 Task: Look for space in San Pedro Sula, Honduras from 12th June, 2023 to 15th June, 2023 for 2 adults in price range Rs.10000 to Rs.15000. Place can be entire place with 1  bedroom having 1 bed and 1 bathroom. Property type can be house, flat, guest house, hotel. Booking option can be shelf check-in. Required host language is English.
Action: Mouse moved to (462, 83)
Screenshot: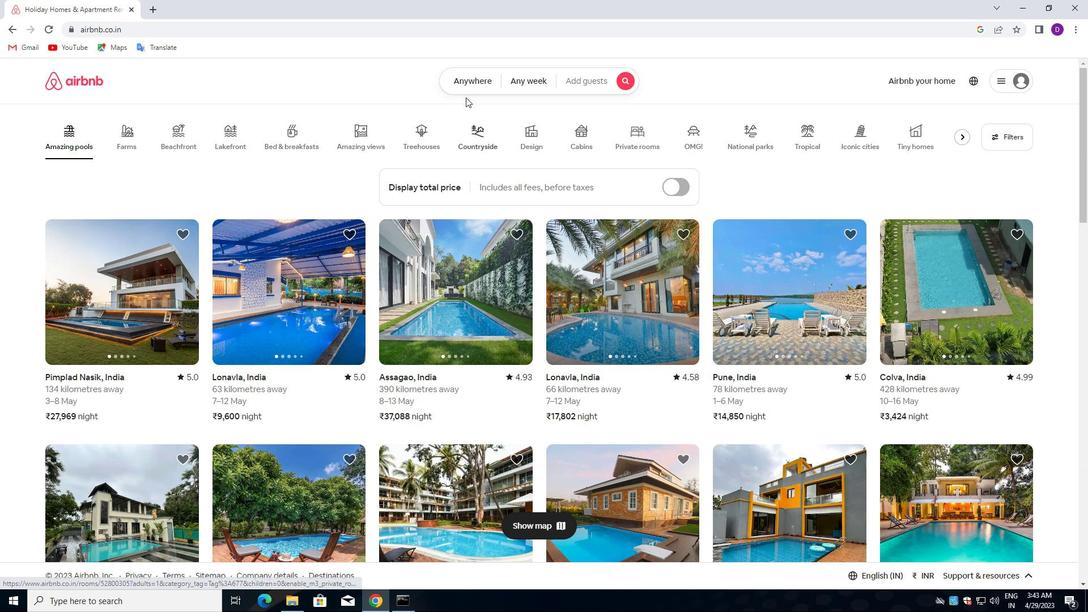 
Action: Mouse pressed left at (462, 83)
Screenshot: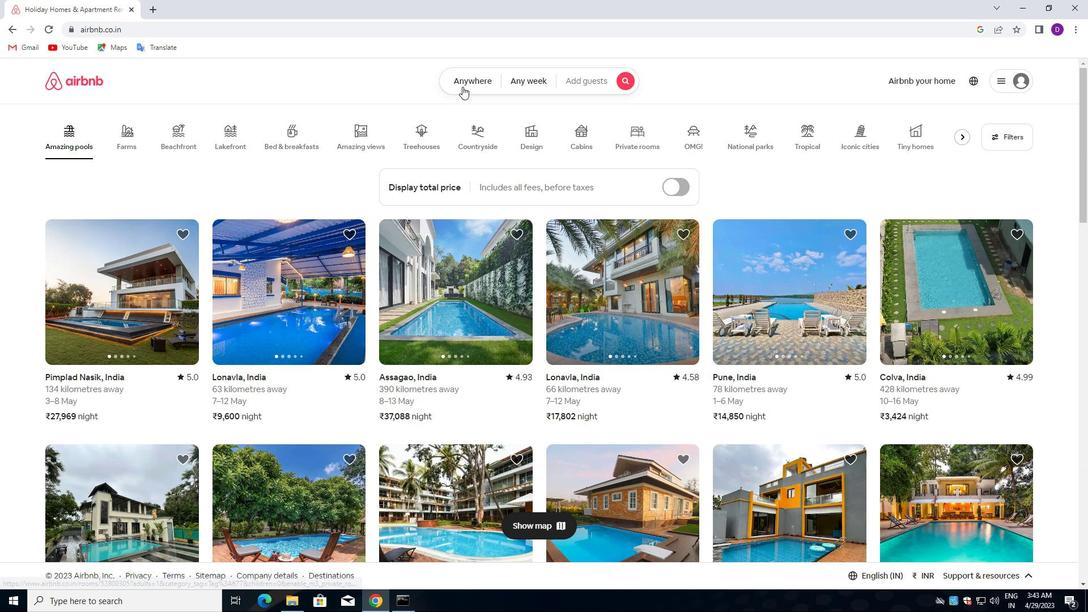 
Action: Mouse moved to (363, 129)
Screenshot: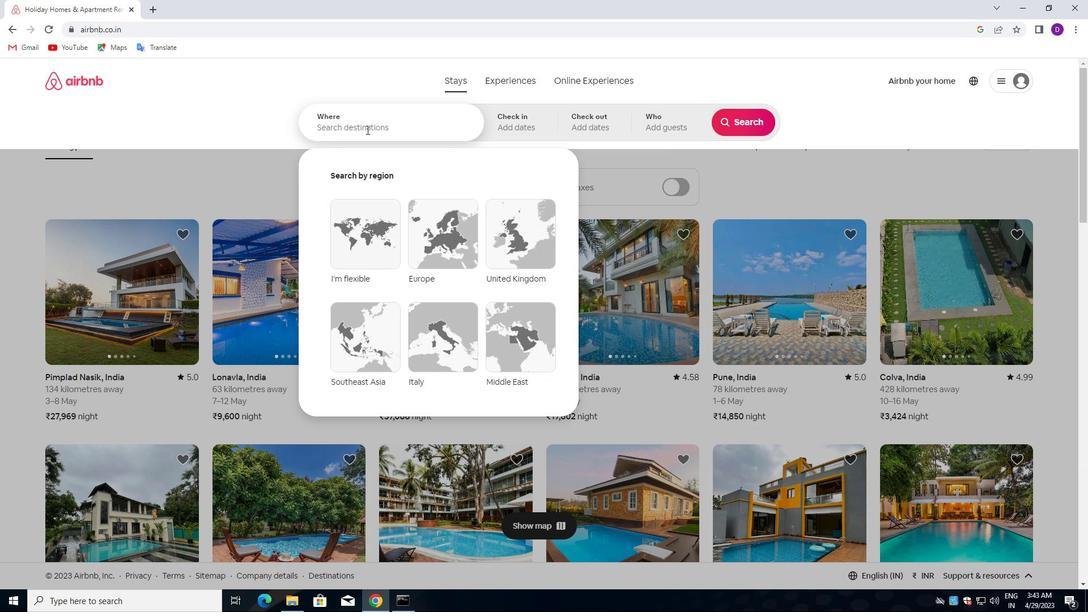 
Action: Mouse pressed left at (363, 129)
Screenshot: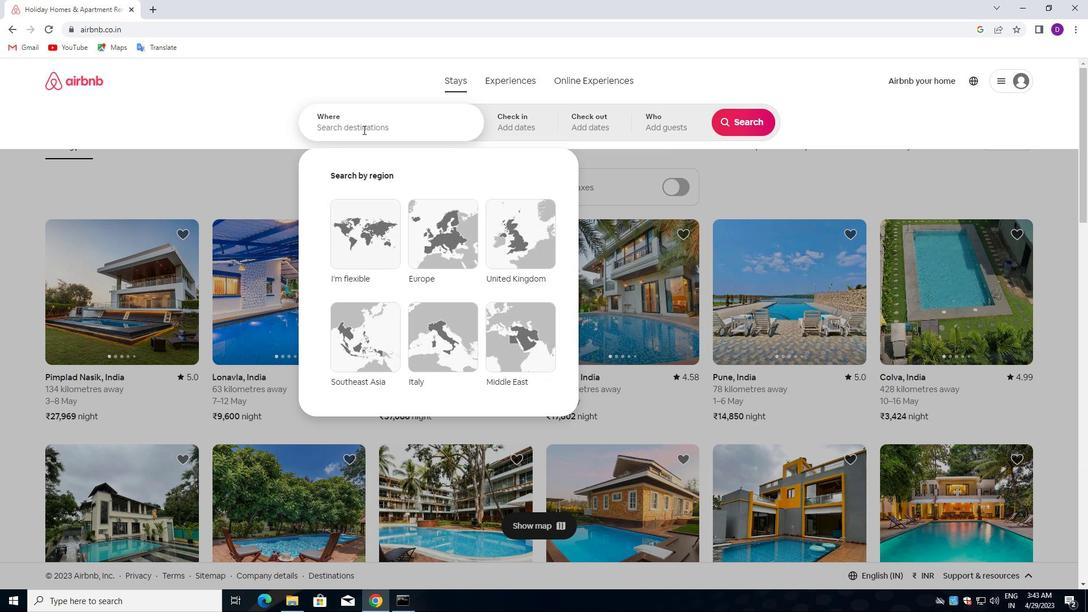 
Action: Key pressed <Key.shift>SAN<Key.space><Key.shift>PEDRO<Key.space><Key.shift>SULA,<Key.shift>H<Key.backspace><Key.space><Key.shift>HONDURAS<Key.enter>
Screenshot: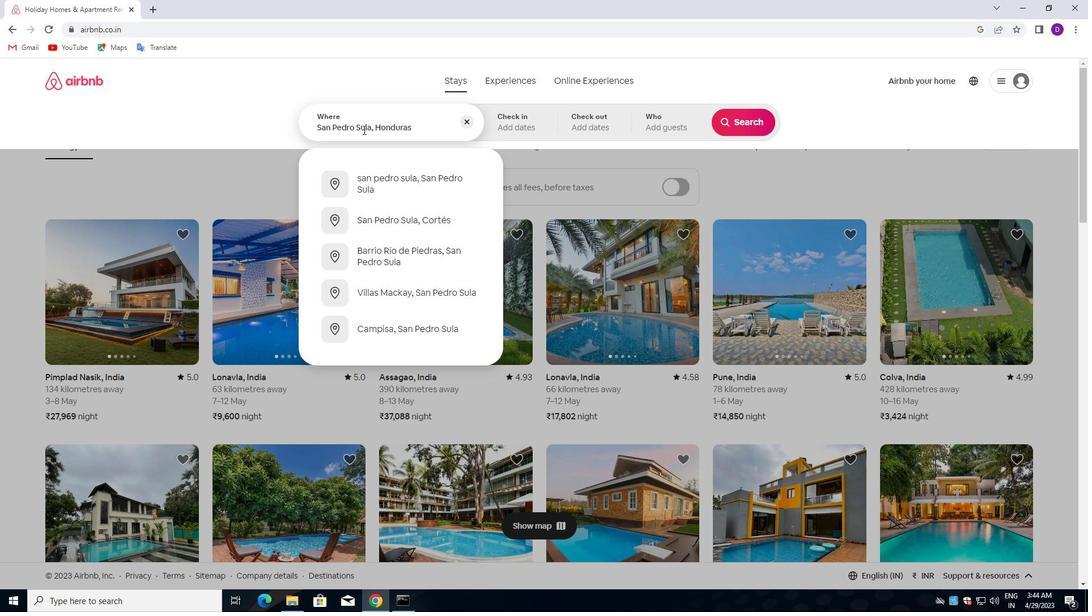 
Action: Mouse moved to (742, 215)
Screenshot: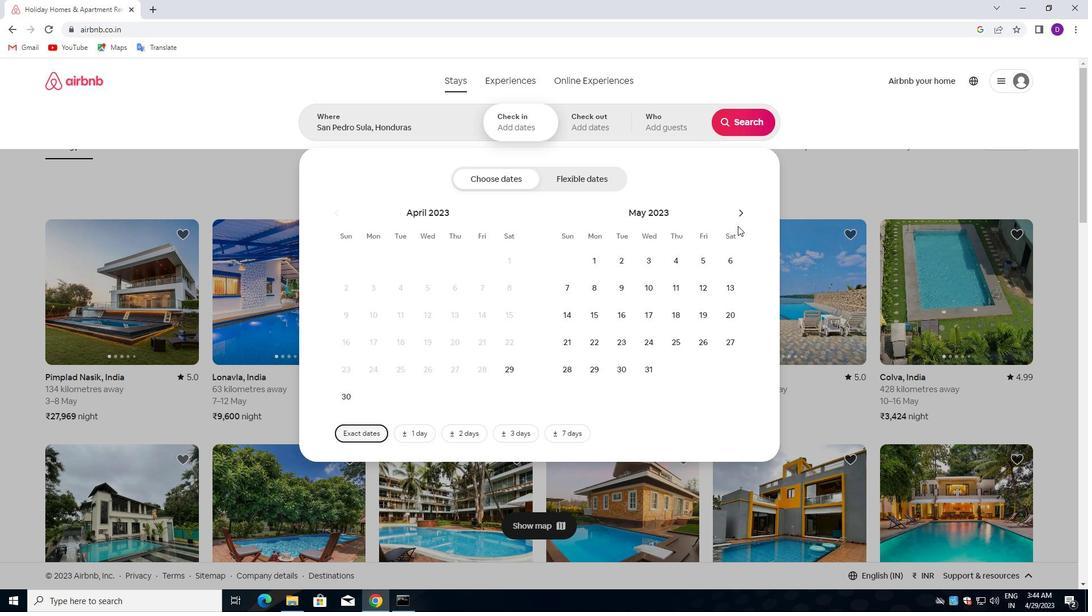 
Action: Mouse pressed left at (742, 215)
Screenshot: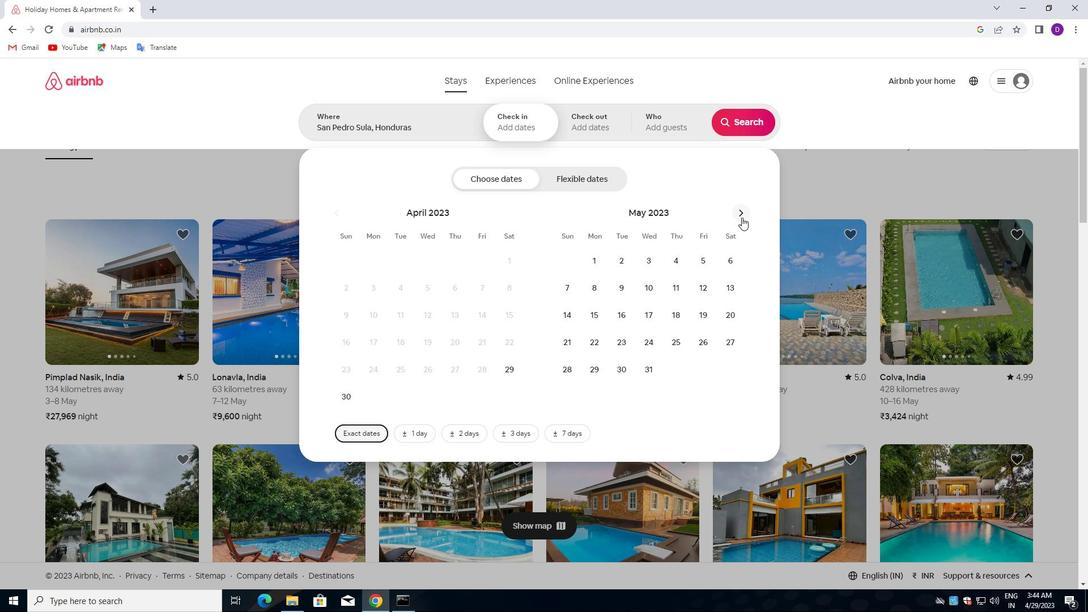 
Action: Mouse moved to (594, 318)
Screenshot: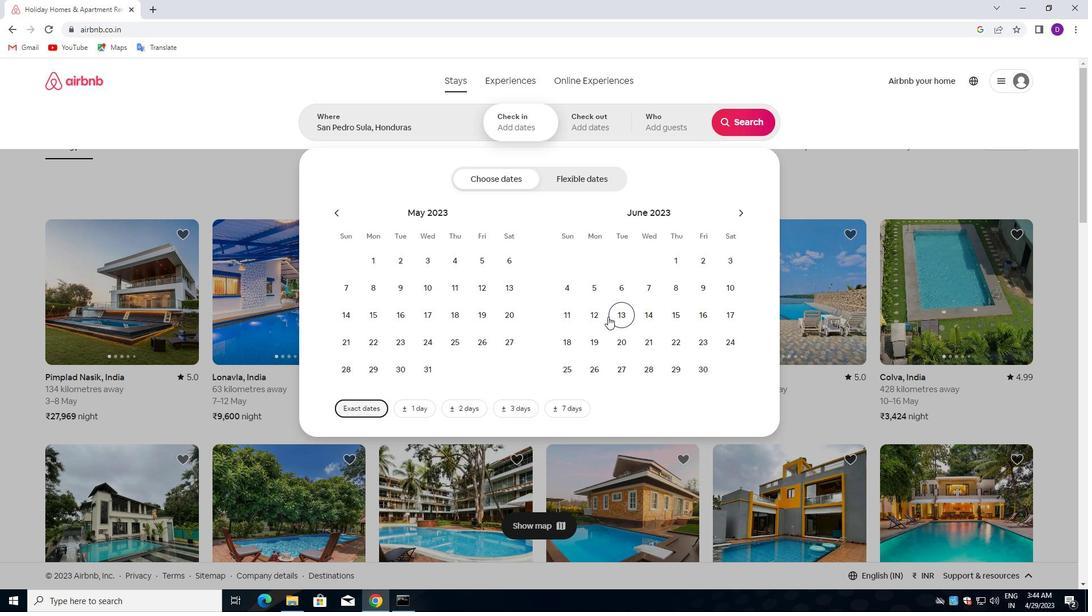 
Action: Mouse pressed left at (594, 318)
Screenshot: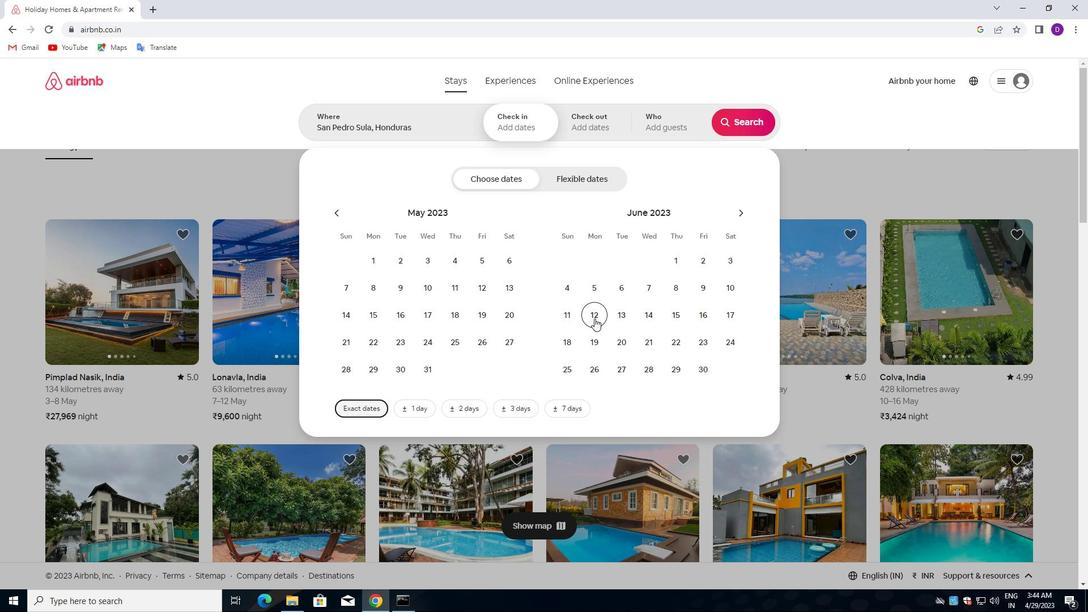 
Action: Mouse moved to (672, 321)
Screenshot: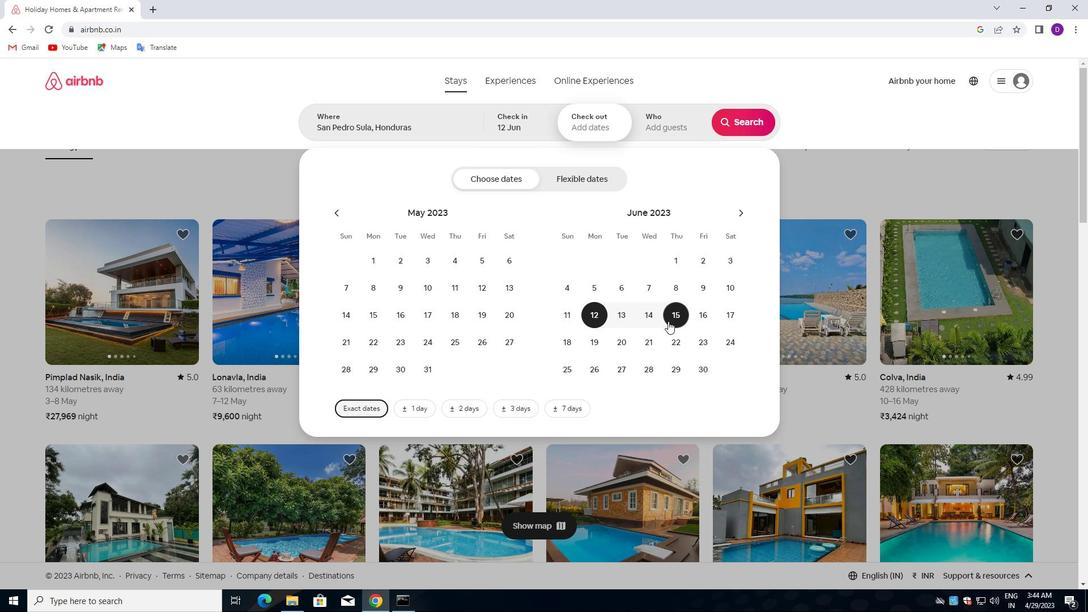 
Action: Mouse pressed left at (672, 321)
Screenshot: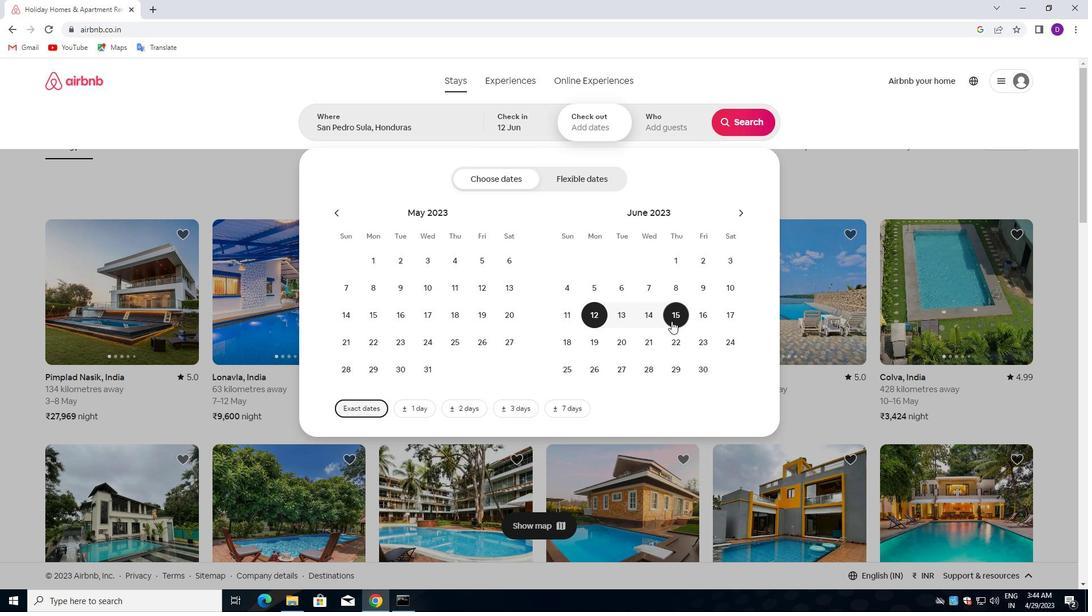 
Action: Mouse moved to (664, 121)
Screenshot: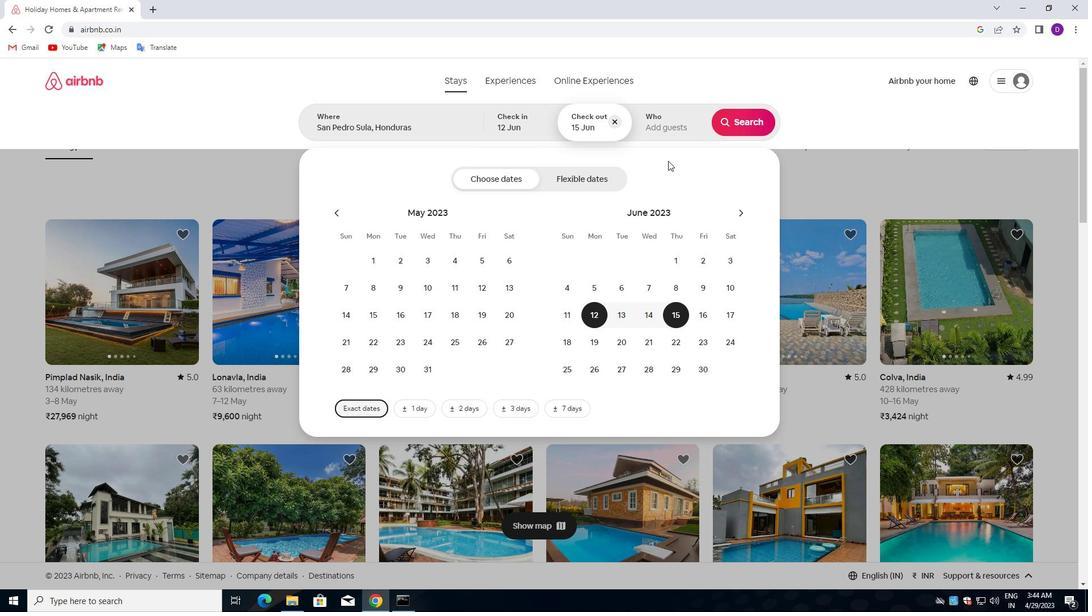 
Action: Mouse pressed left at (664, 121)
Screenshot: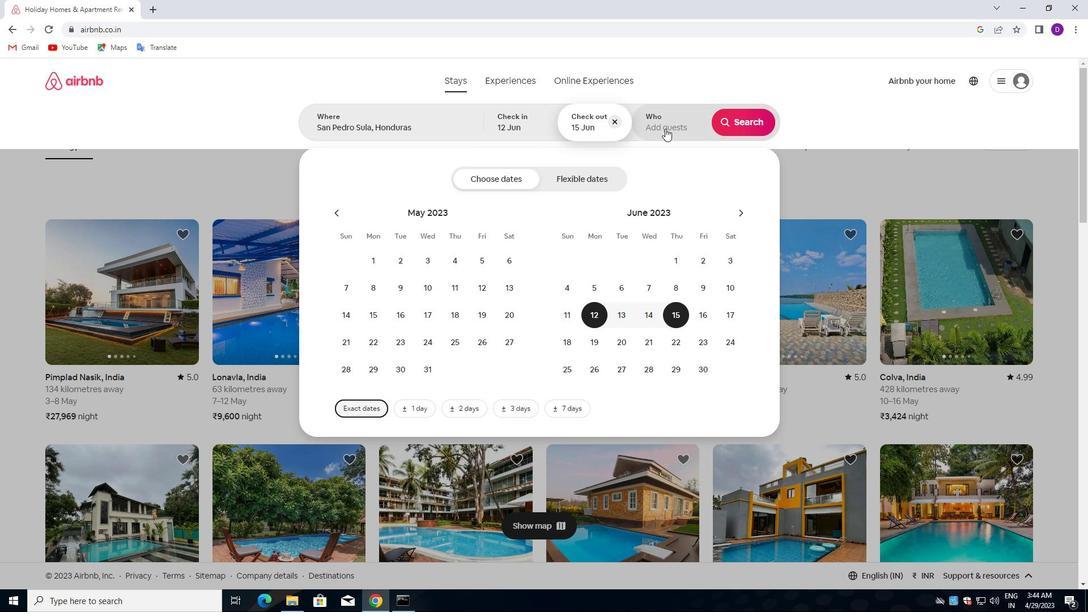 
Action: Mouse moved to (743, 184)
Screenshot: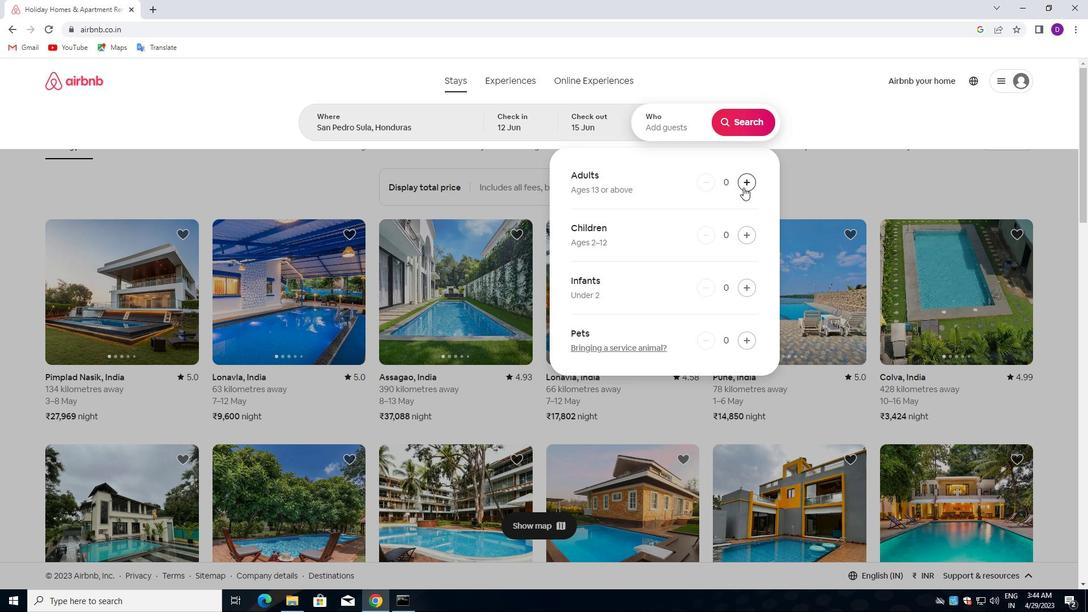 
Action: Mouse pressed left at (743, 184)
Screenshot: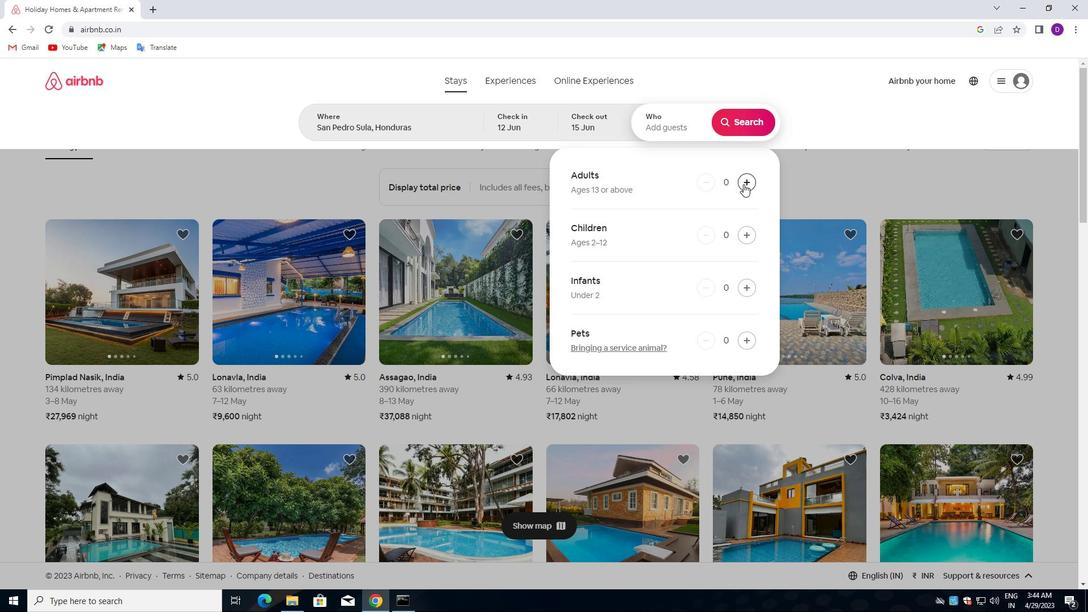 
Action: Mouse pressed left at (743, 184)
Screenshot: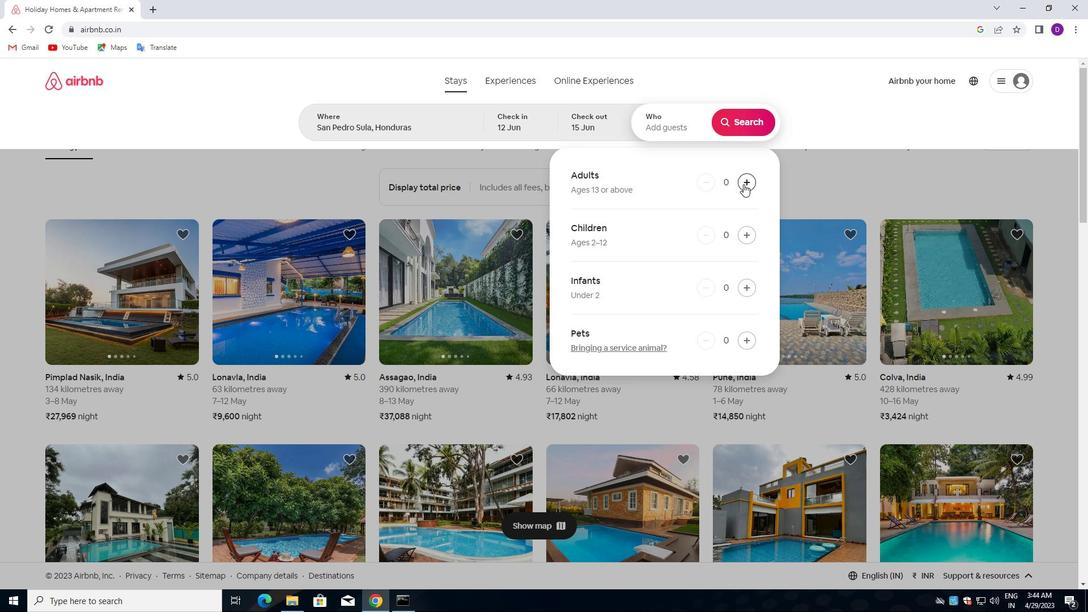 
Action: Mouse moved to (743, 123)
Screenshot: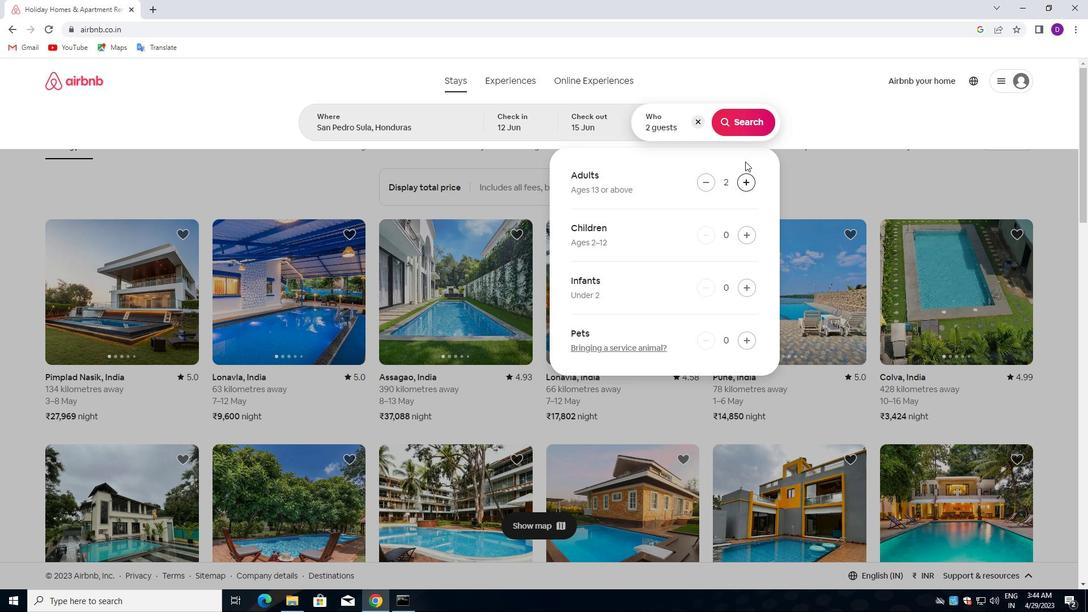 
Action: Mouse pressed left at (743, 123)
Screenshot: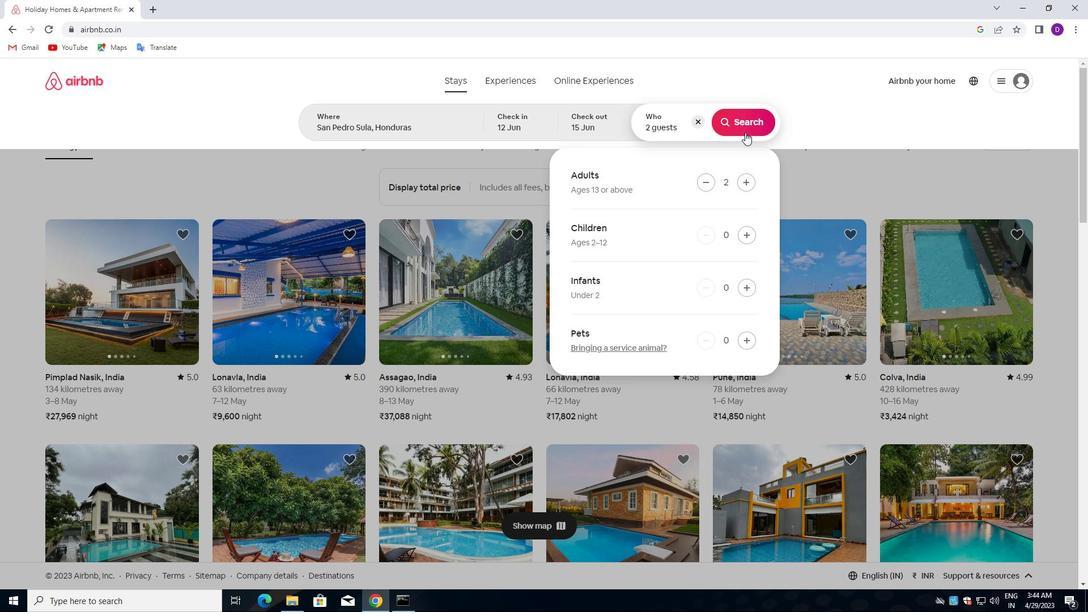 
Action: Mouse moved to (1029, 125)
Screenshot: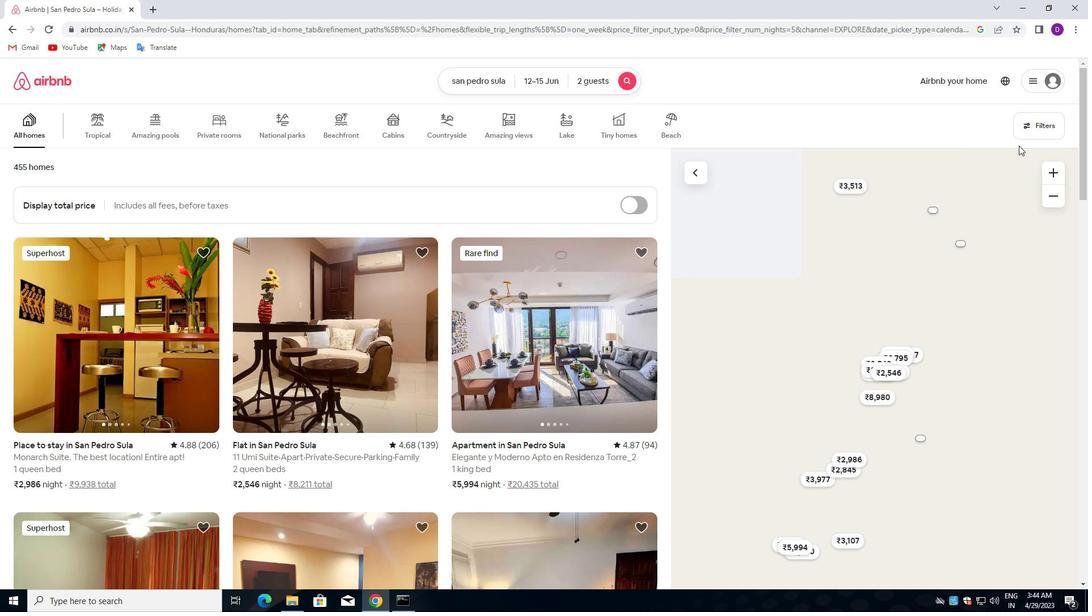 
Action: Mouse pressed left at (1029, 125)
Screenshot: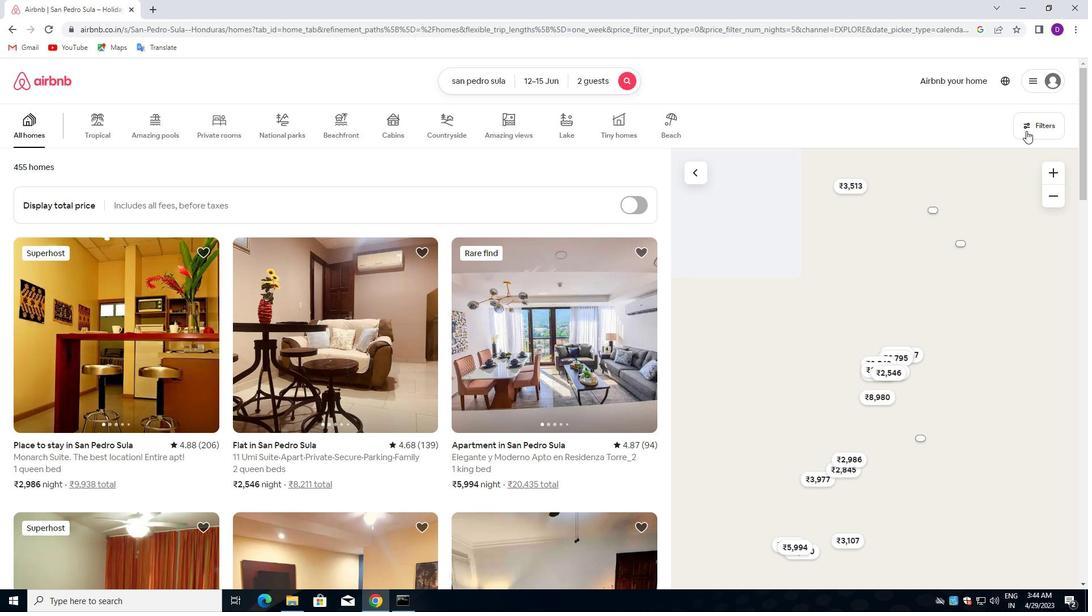 
Action: Mouse moved to (399, 268)
Screenshot: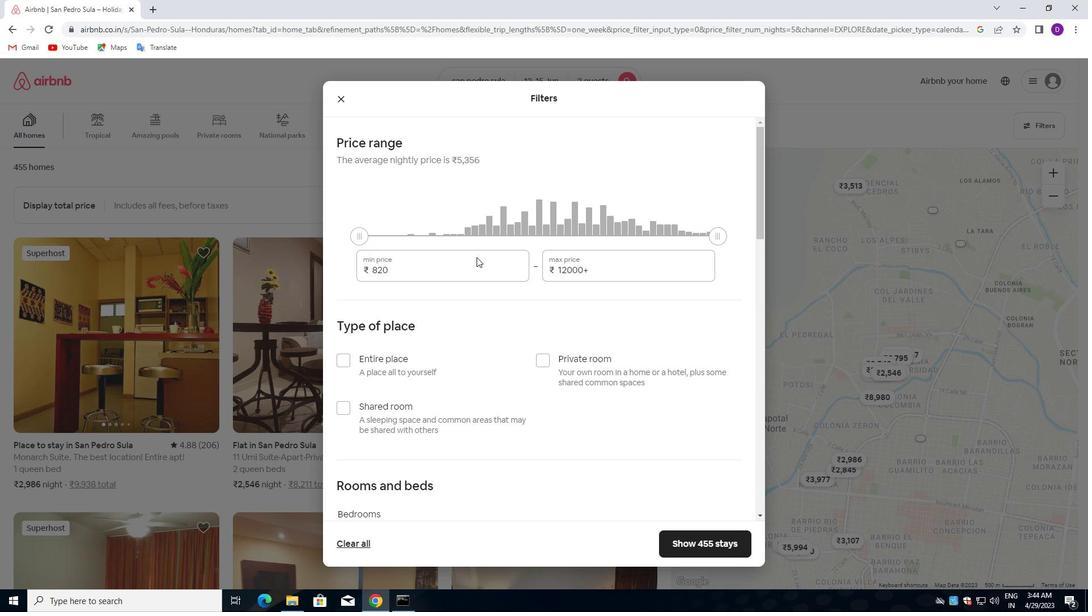 
Action: Mouse pressed left at (399, 268)
Screenshot: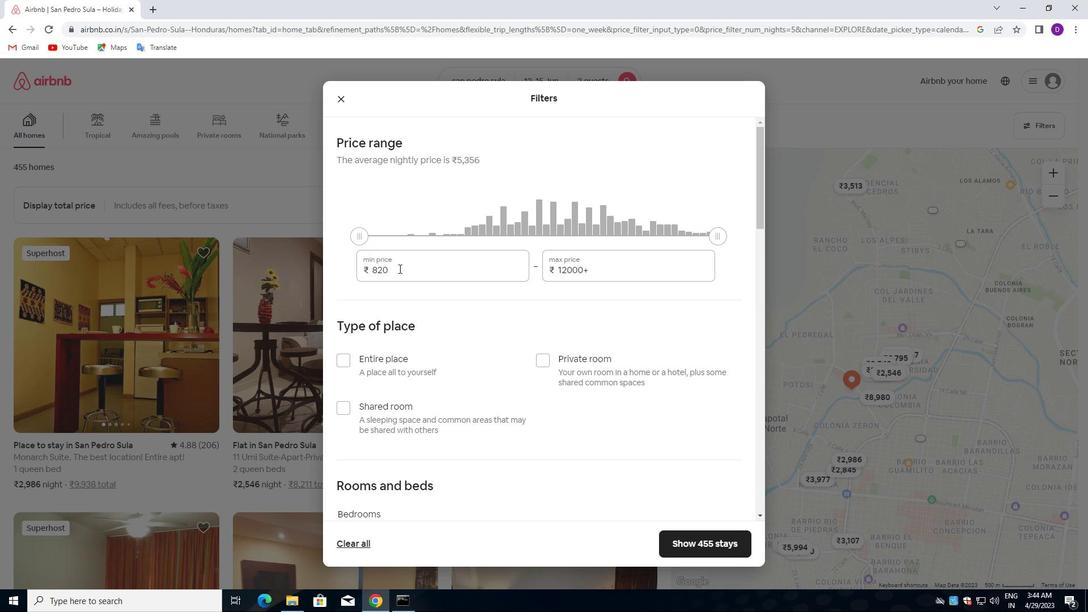 
Action: Mouse pressed left at (399, 268)
Screenshot: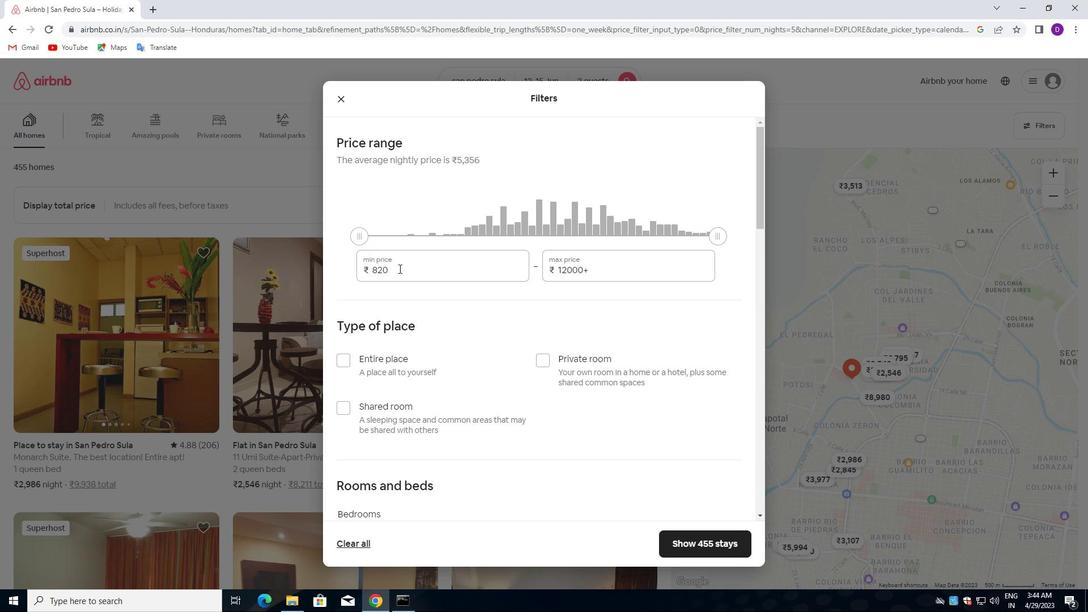 
Action: Key pressed 10000<Key.tab>15000
Screenshot: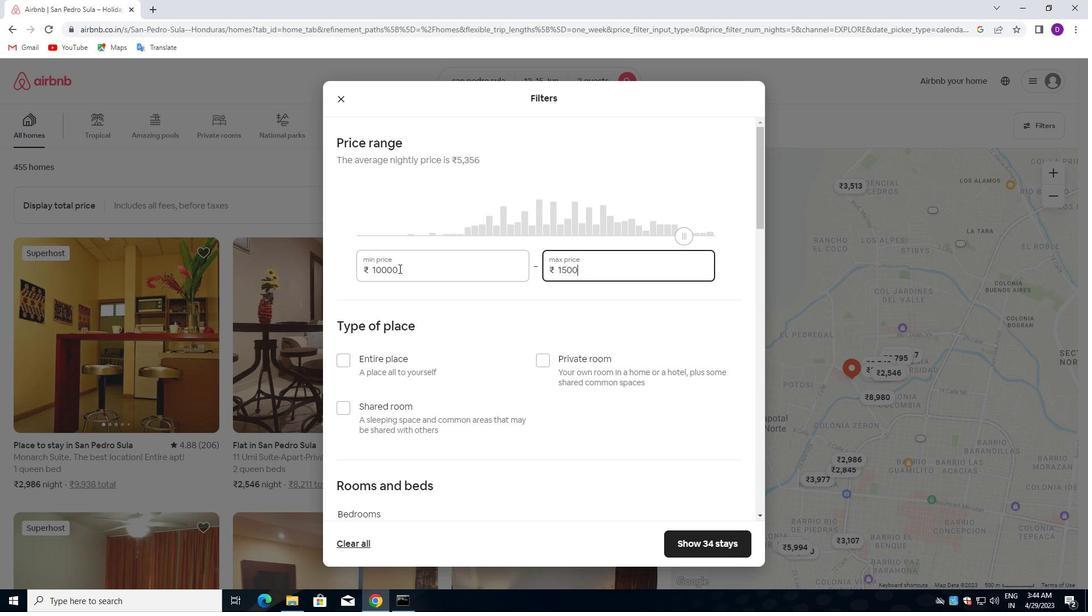 
Action: Mouse moved to (402, 272)
Screenshot: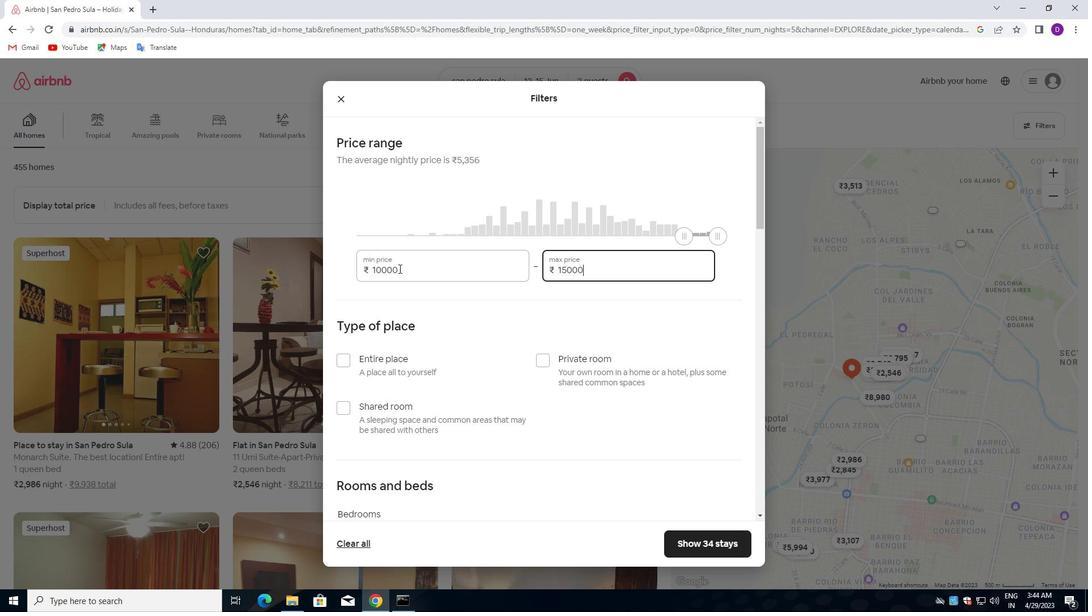 
Action: Mouse scrolled (402, 272) with delta (0, 0)
Screenshot: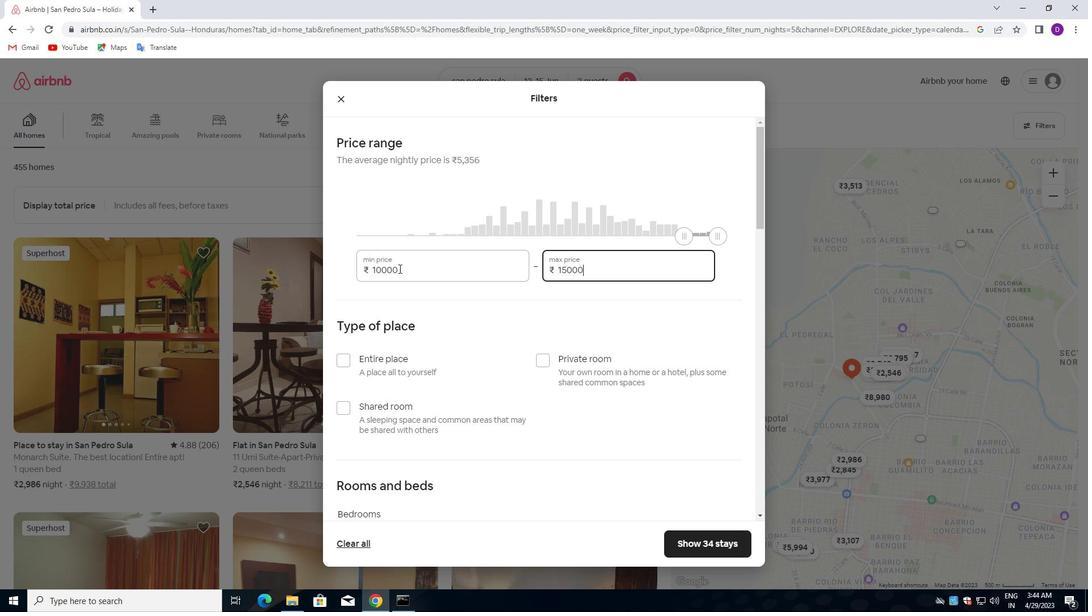 
Action: Mouse moved to (402, 276)
Screenshot: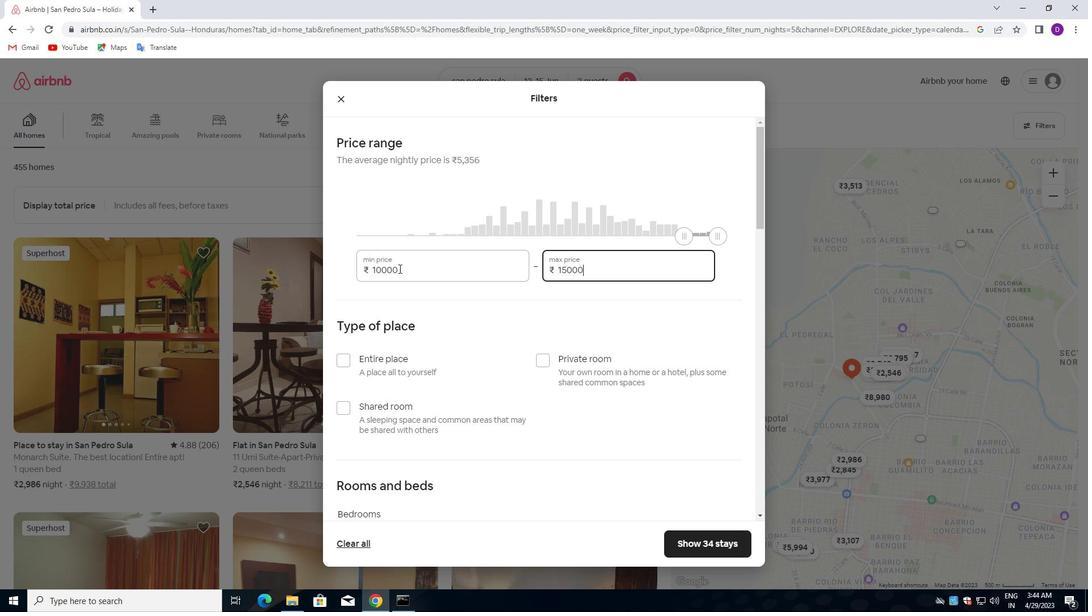 
Action: Mouse scrolled (402, 275) with delta (0, 0)
Screenshot: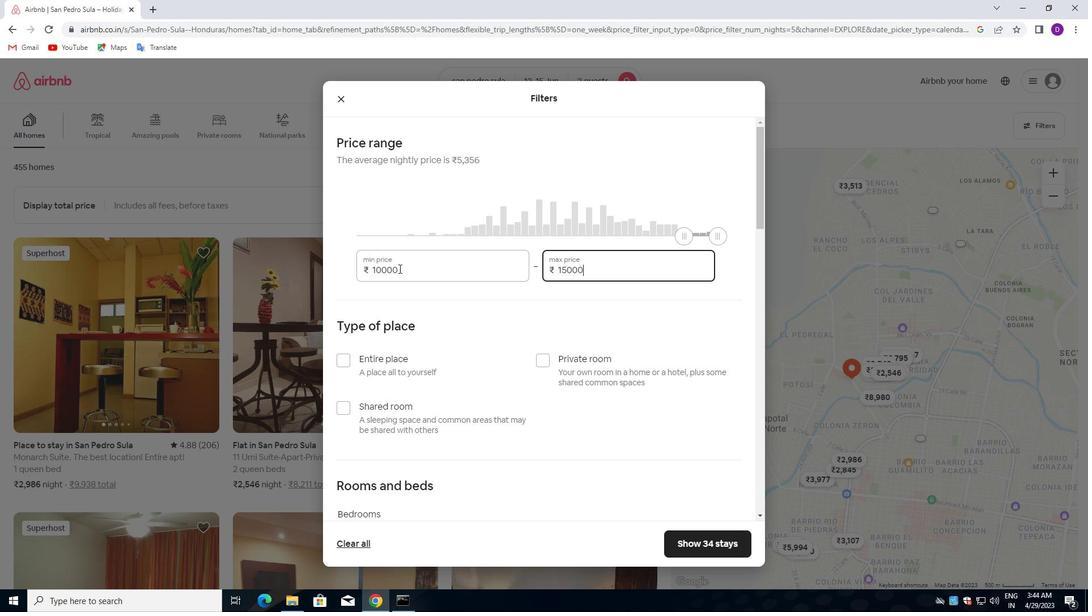 
Action: Mouse moved to (346, 247)
Screenshot: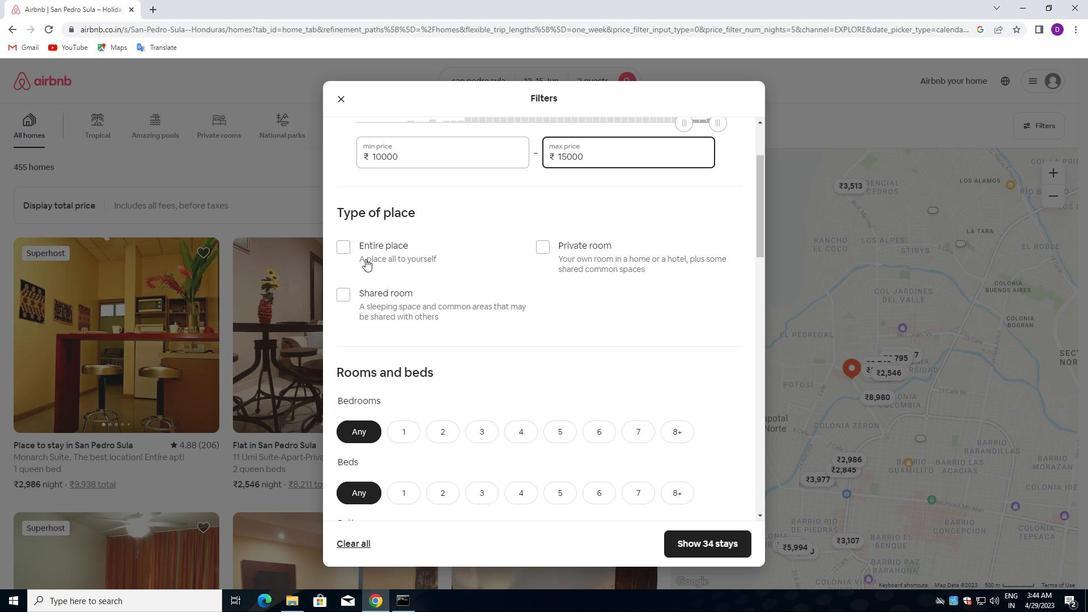 
Action: Mouse pressed left at (346, 247)
Screenshot: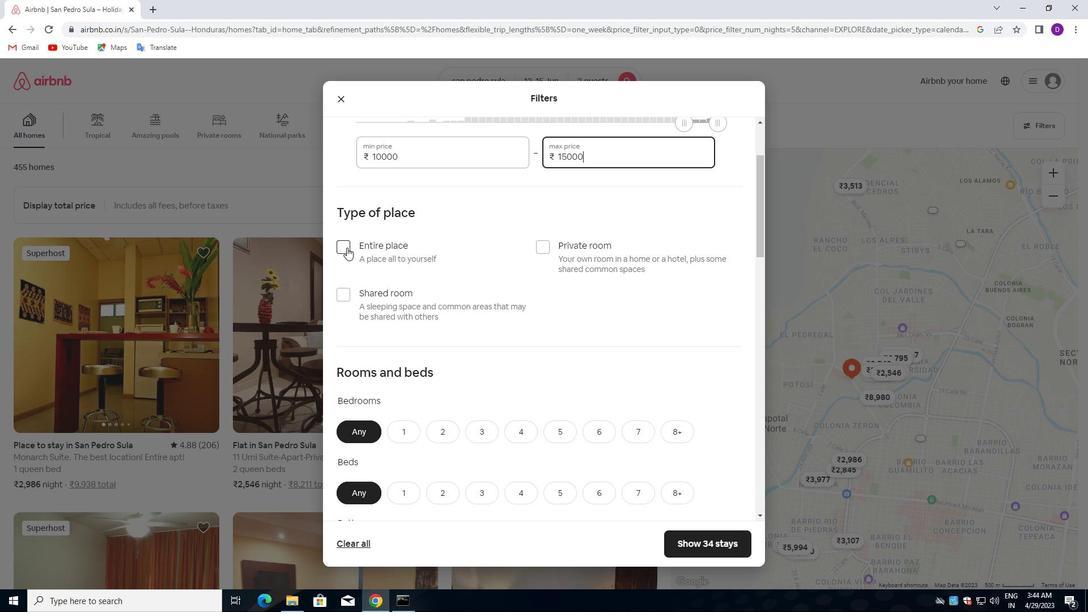 
Action: Mouse moved to (434, 305)
Screenshot: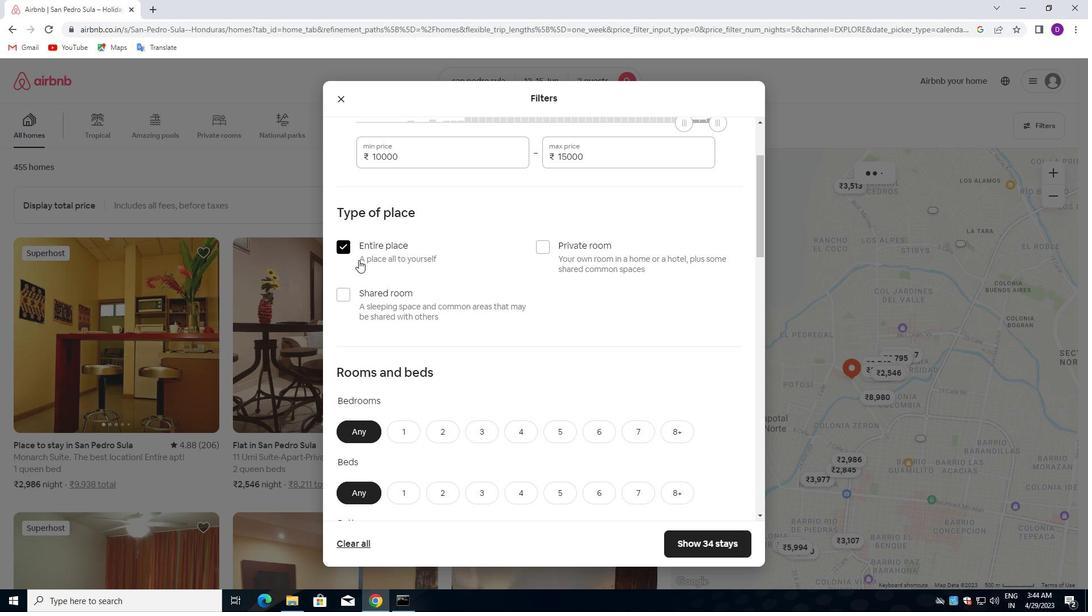 
Action: Mouse scrolled (434, 304) with delta (0, 0)
Screenshot: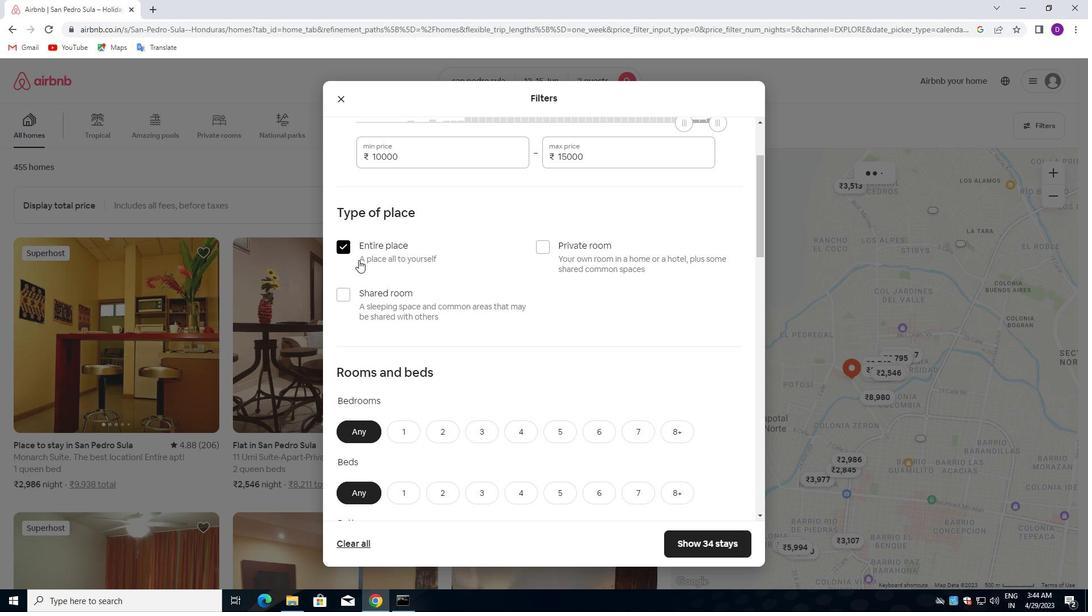 
Action: Mouse moved to (434, 306)
Screenshot: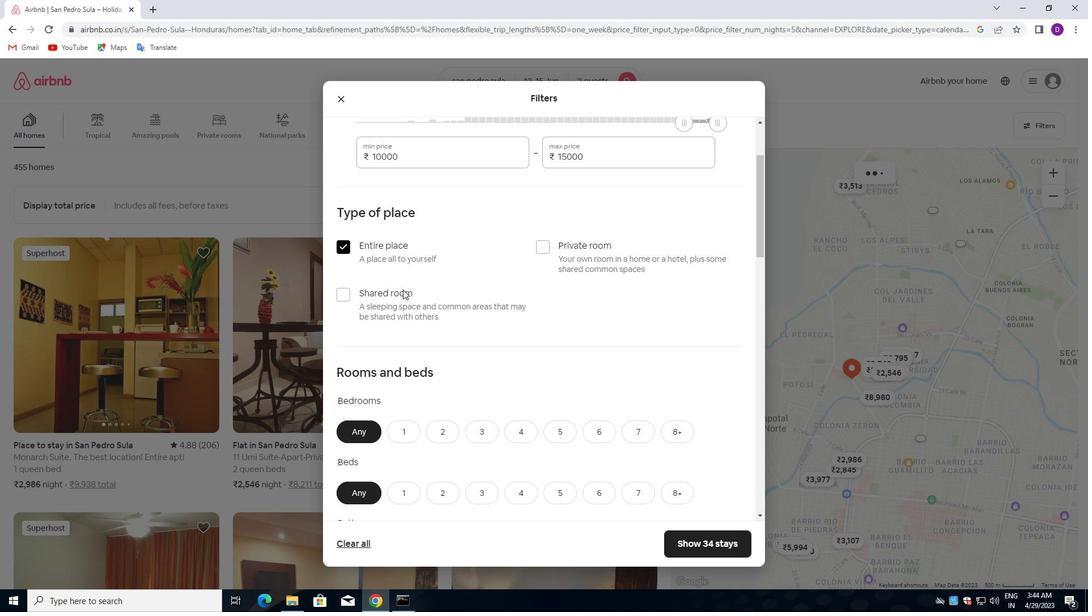 
Action: Mouse scrolled (434, 306) with delta (0, 0)
Screenshot: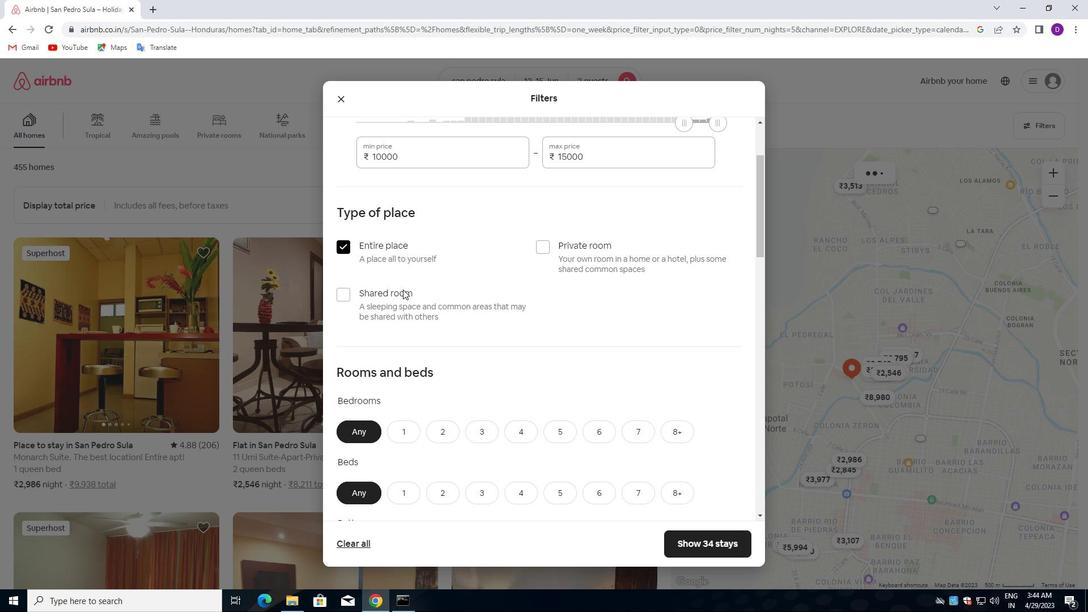 
Action: Mouse moved to (434, 308)
Screenshot: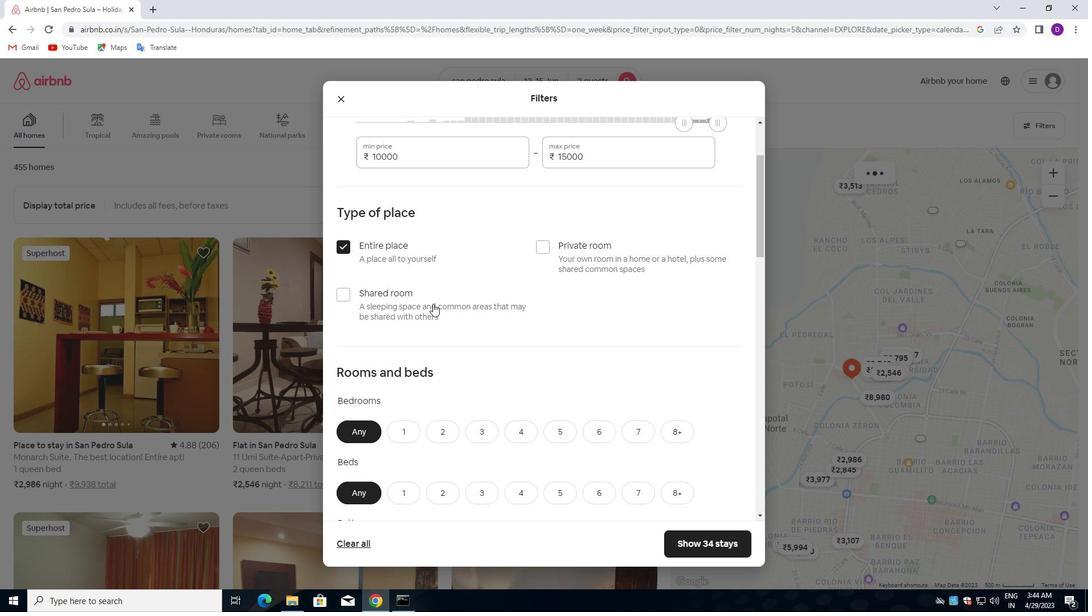 
Action: Mouse scrolled (434, 308) with delta (0, 0)
Screenshot: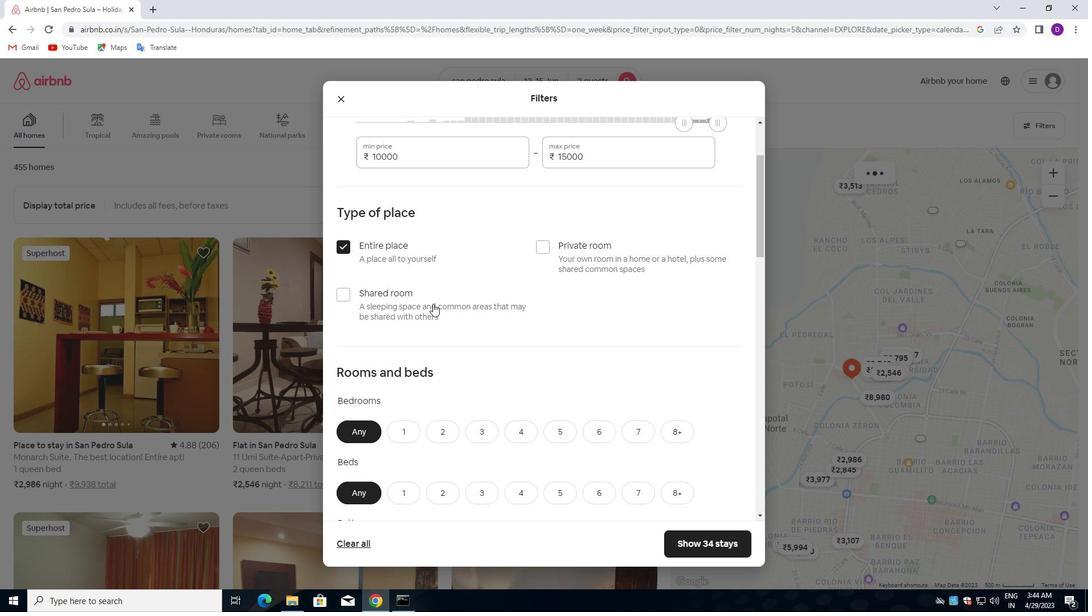 
Action: Mouse moved to (434, 309)
Screenshot: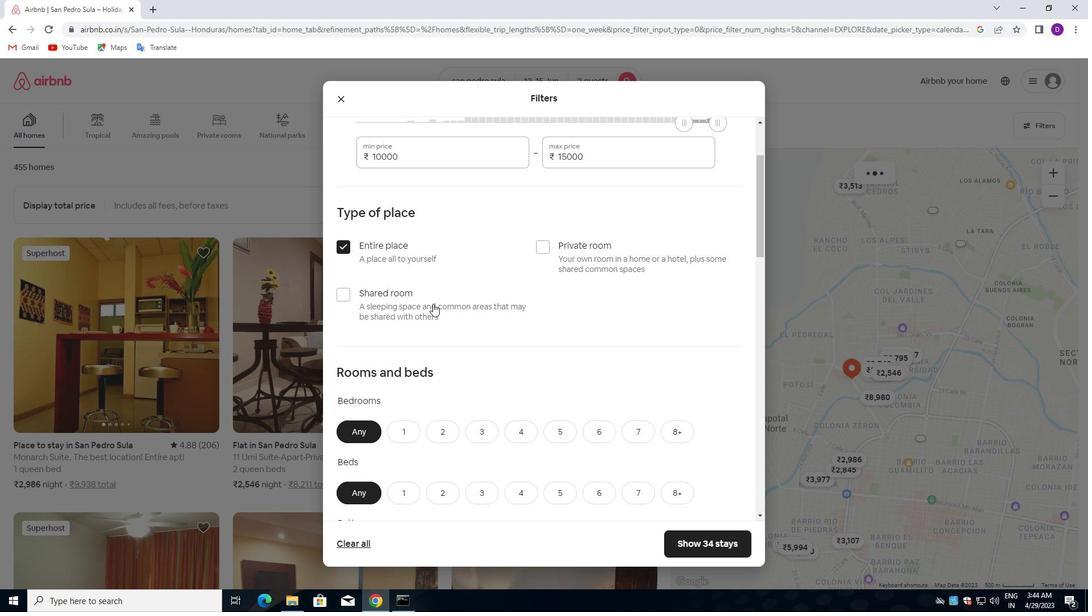 
Action: Mouse scrolled (434, 308) with delta (0, 0)
Screenshot: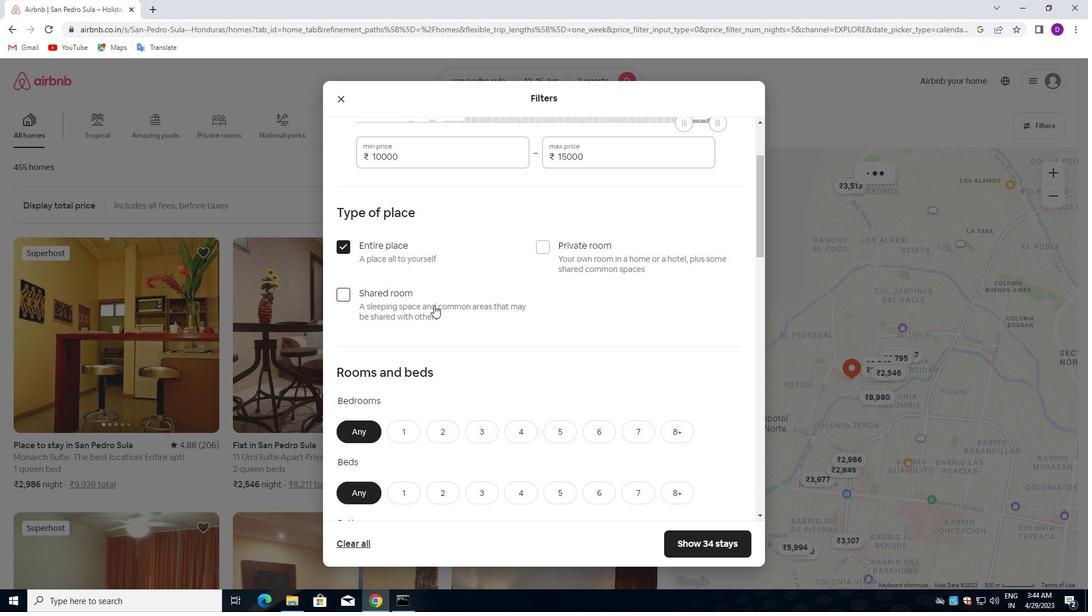 
Action: Mouse moved to (396, 212)
Screenshot: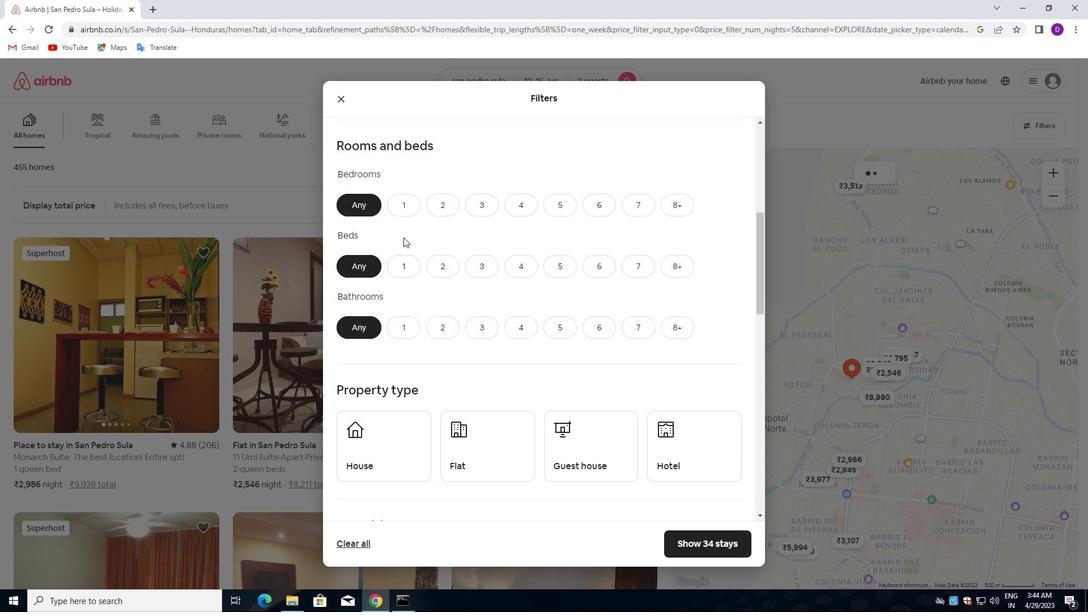 
Action: Mouse pressed left at (396, 212)
Screenshot: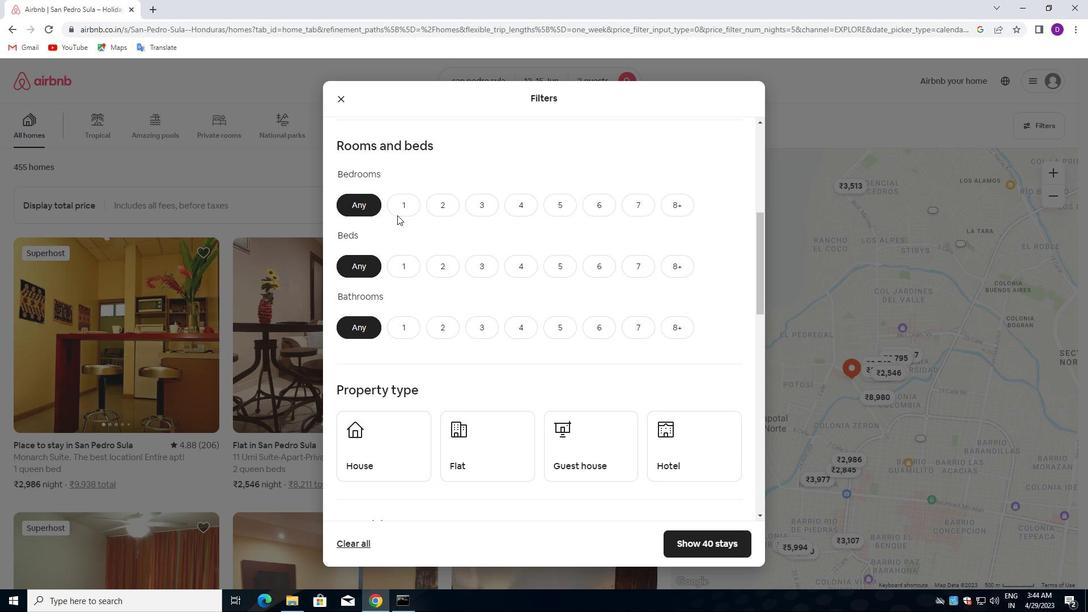 
Action: Mouse moved to (403, 265)
Screenshot: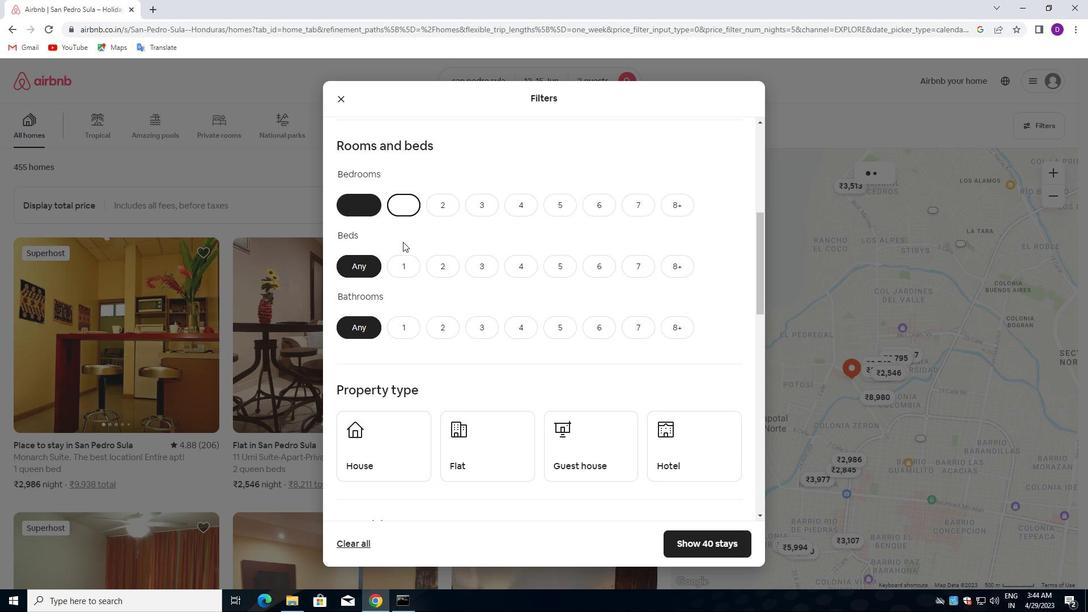 
Action: Mouse pressed left at (403, 265)
Screenshot: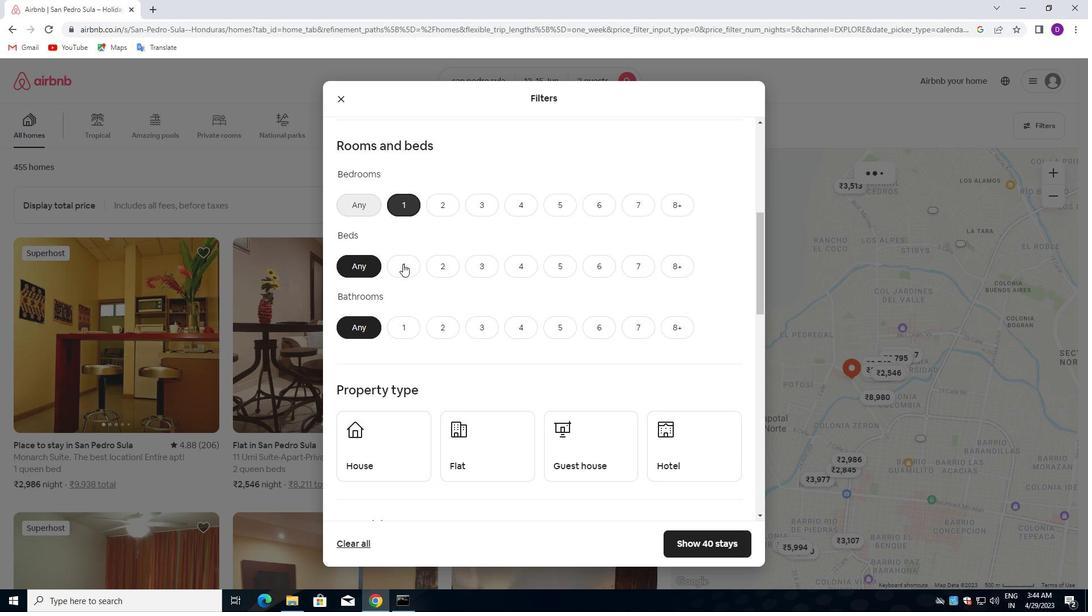 
Action: Mouse moved to (407, 331)
Screenshot: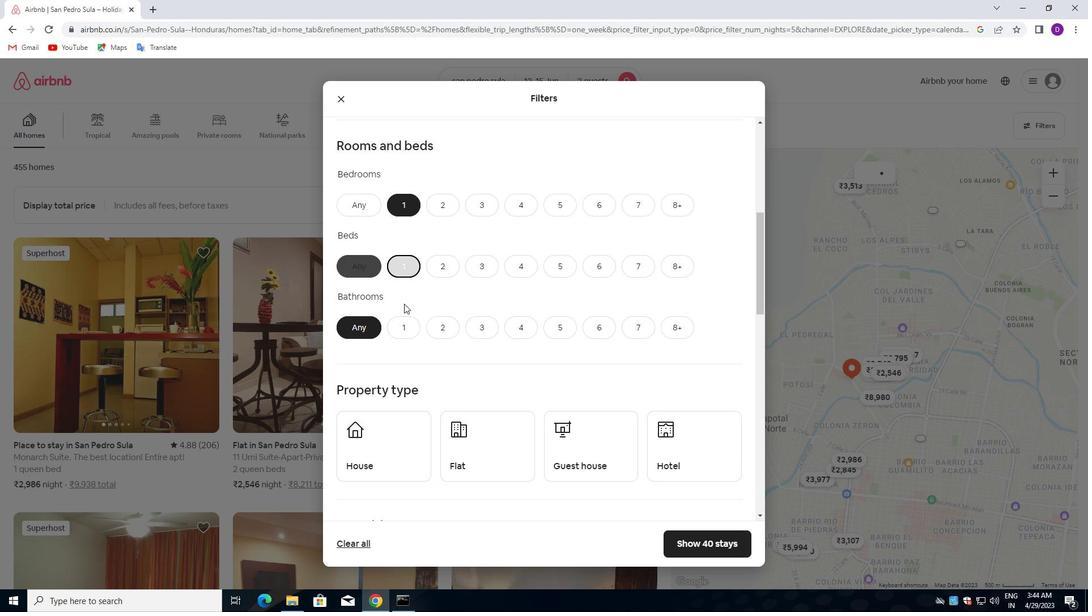 
Action: Mouse pressed left at (407, 331)
Screenshot: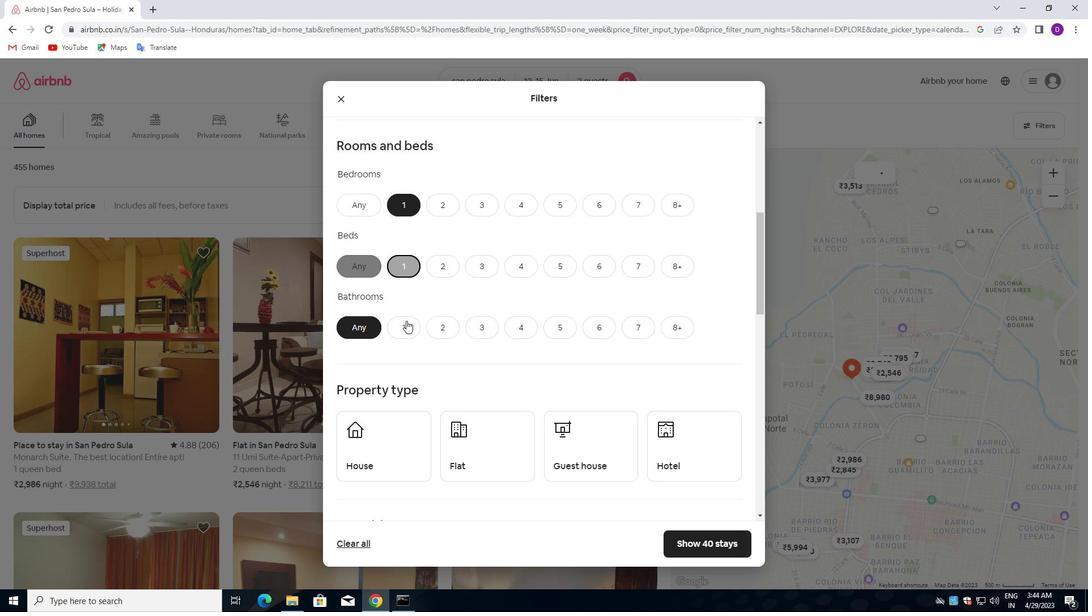 
Action: Mouse moved to (501, 326)
Screenshot: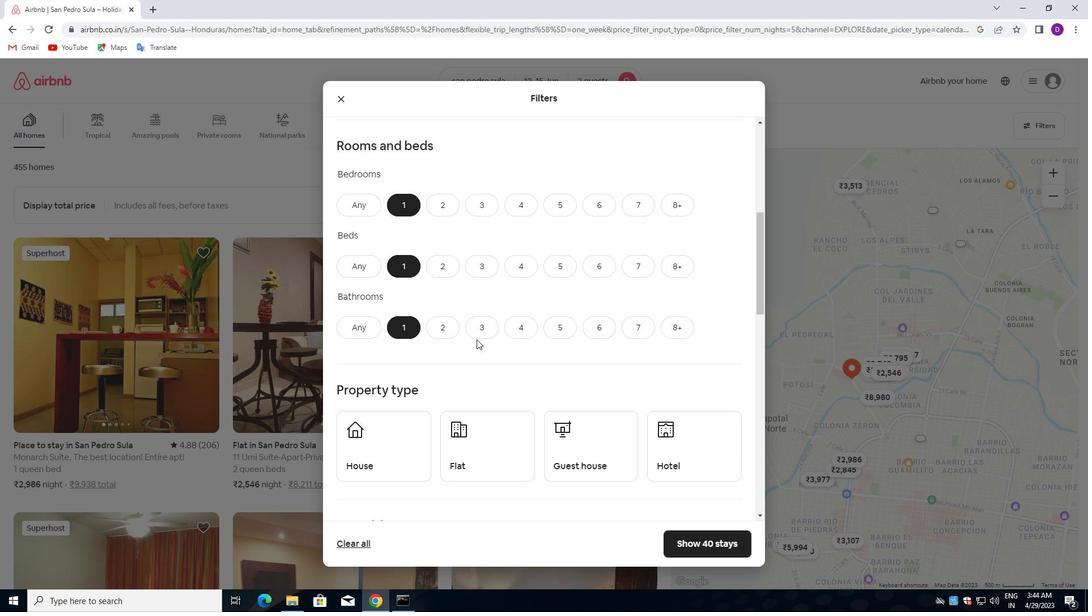 
Action: Mouse scrolled (501, 325) with delta (0, 0)
Screenshot: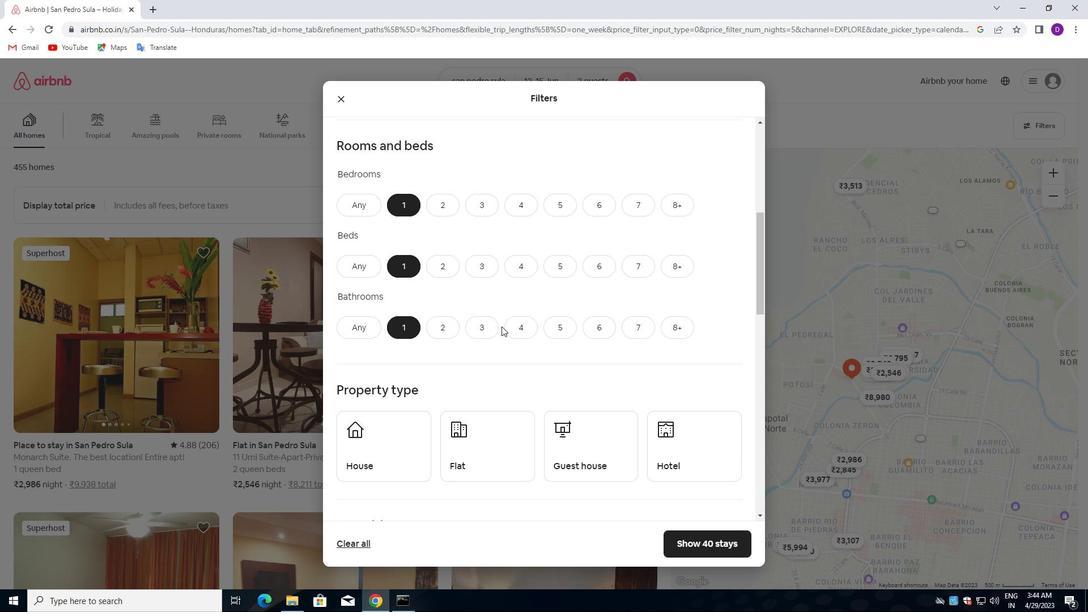 
Action: Mouse scrolled (501, 325) with delta (0, 0)
Screenshot: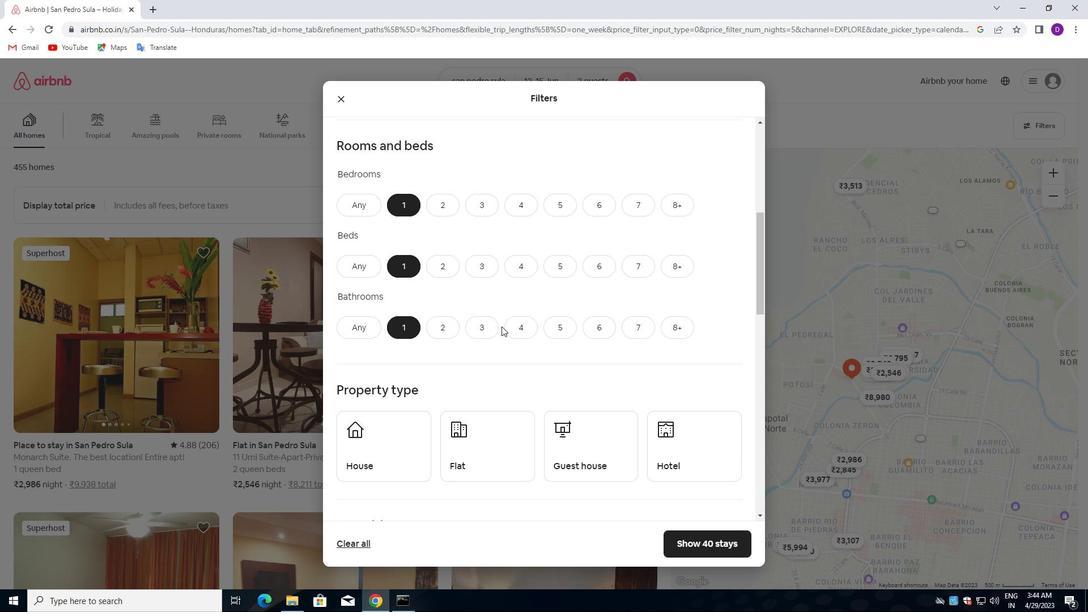 
Action: Mouse scrolled (501, 325) with delta (0, 0)
Screenshot: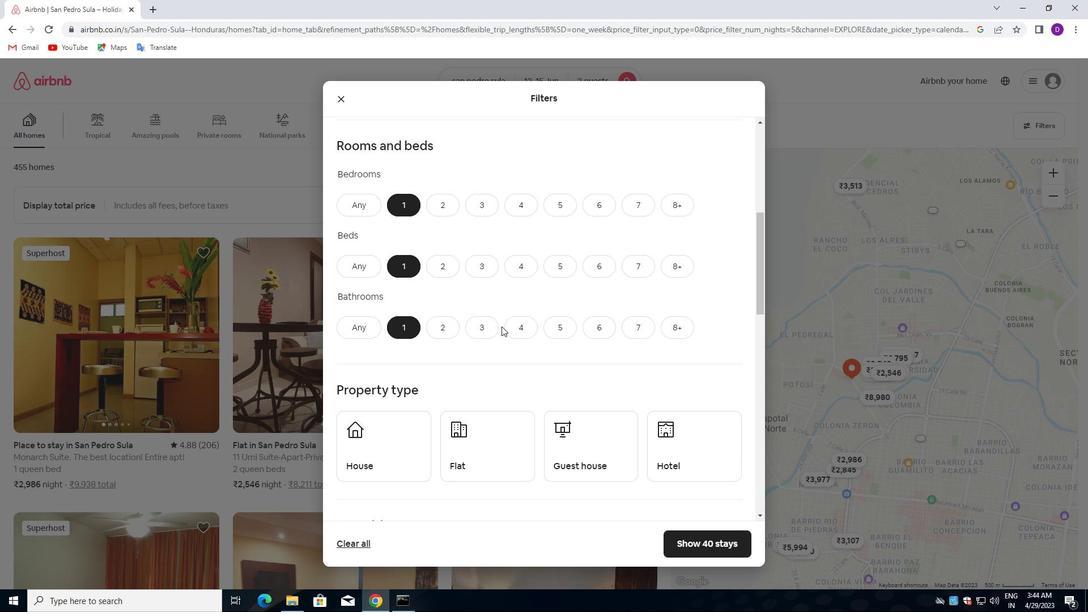 
Action: Mouse moved to (409, 276)
Screenshot: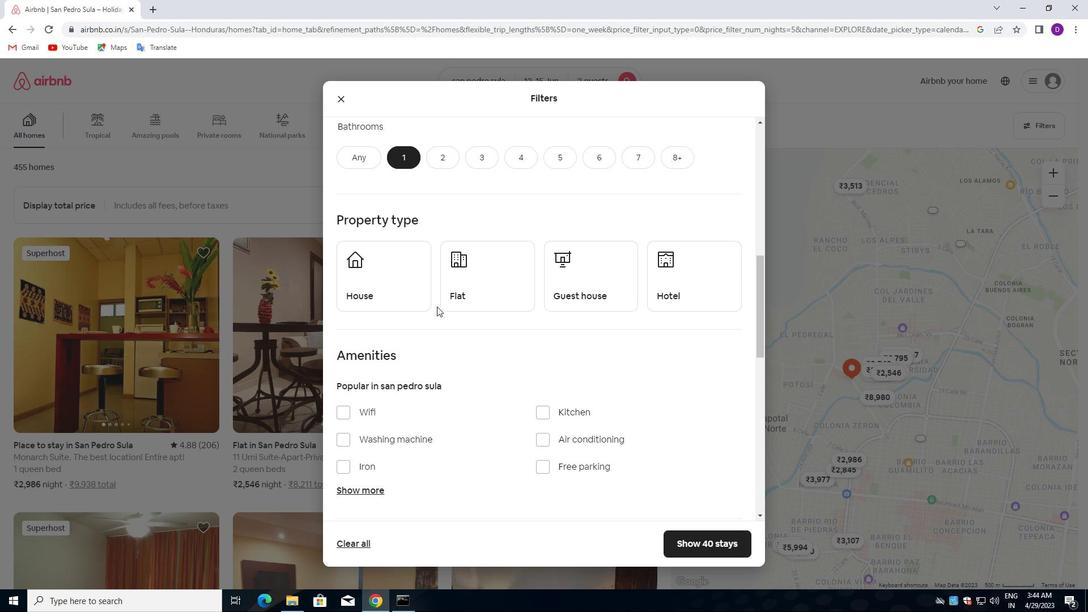 
Action: Mouse pressed left at (409, 276)
Screenshot: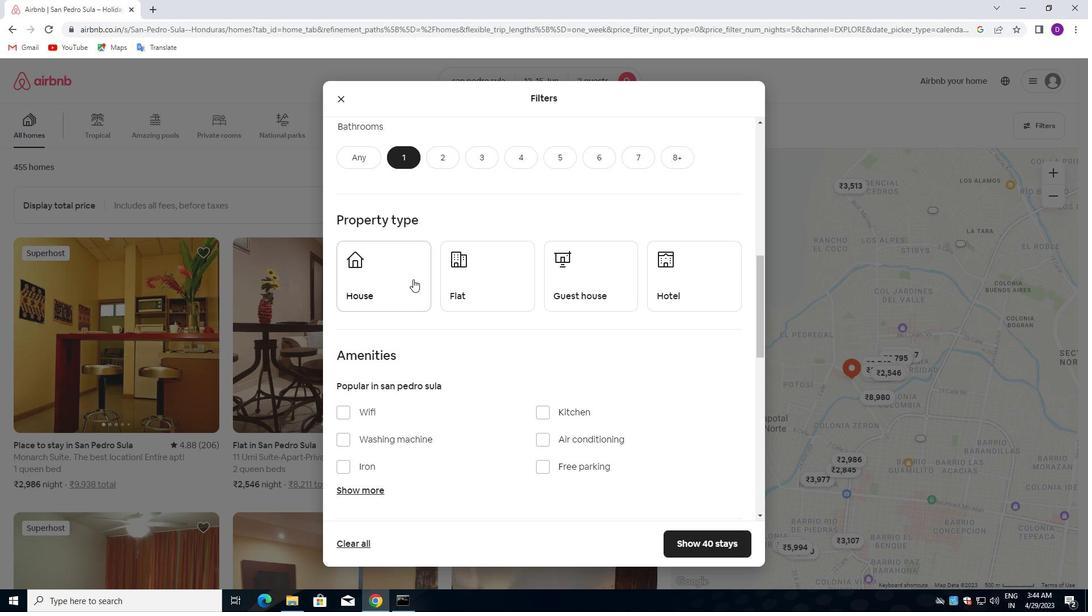 
Action: Mouse moved to (472, 276)
Screenshot: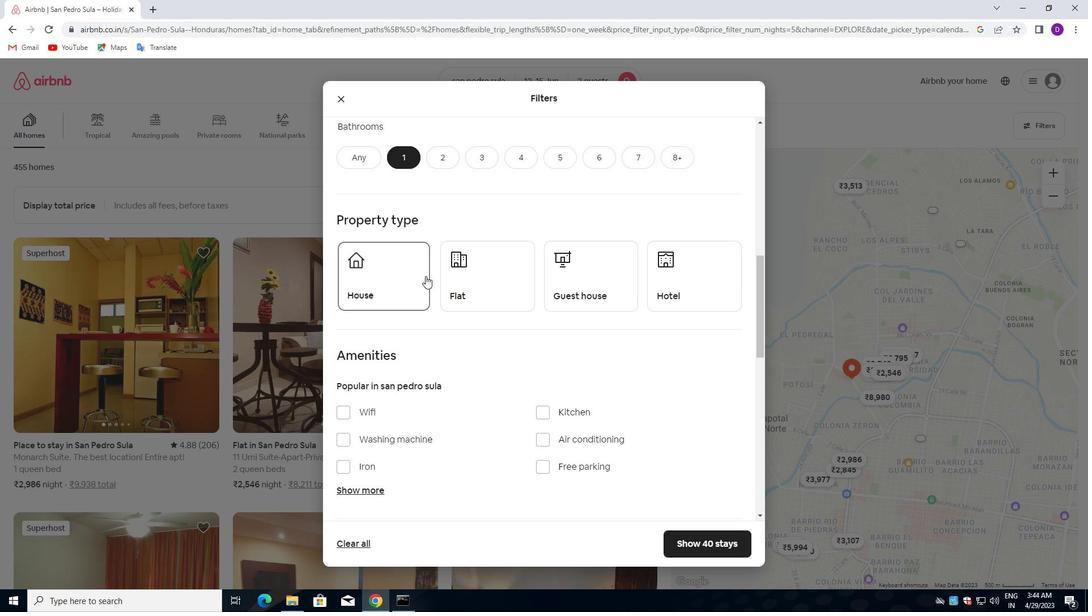 
Action: Mouse pressed left at (472, 276)
Screenshot: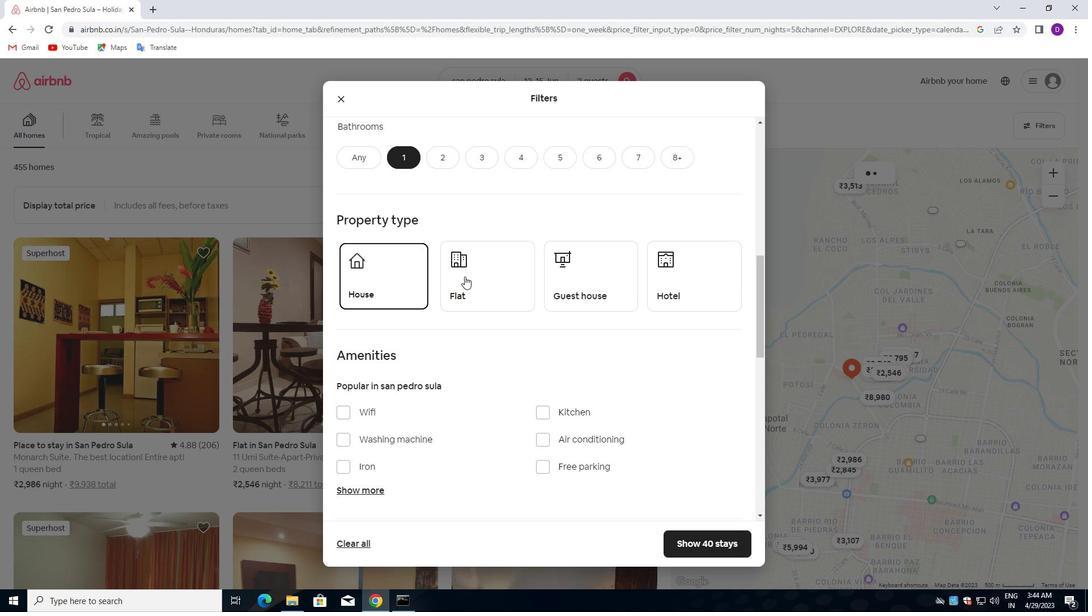 
Action: Mouse moved to (568, 274)
Screenshot: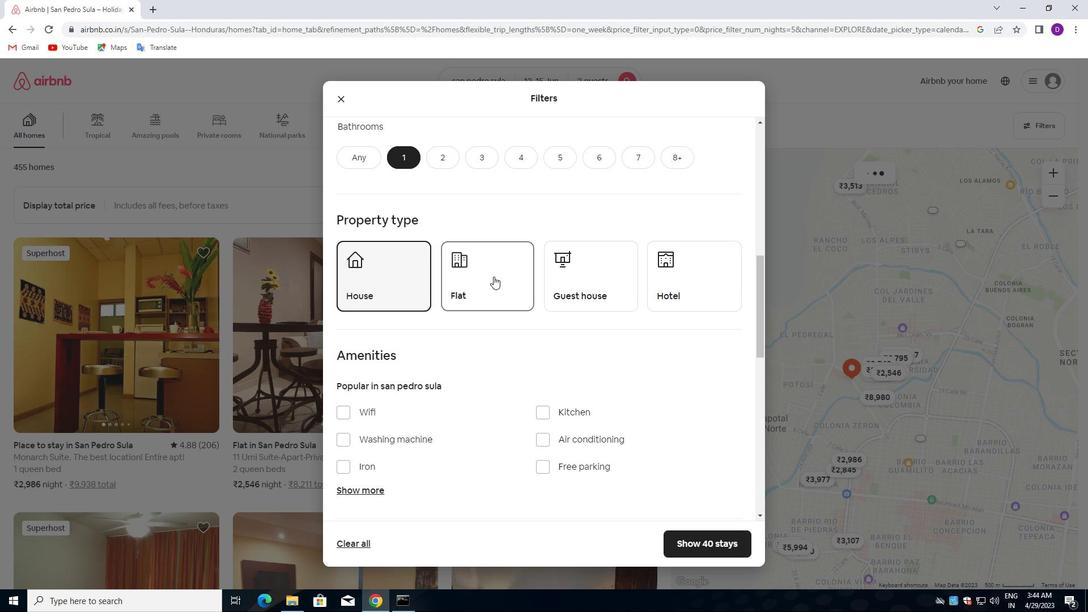 
Action: Mouse pressed left at (568, 274)
Screenshot: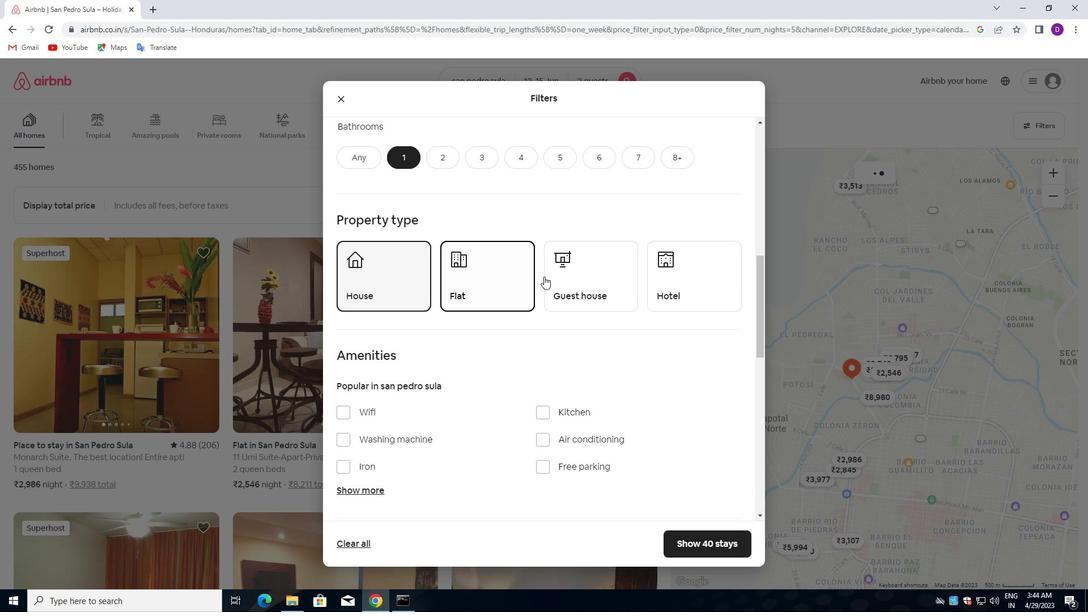
Action: Mouse moved to (674, 275)
Screenshot: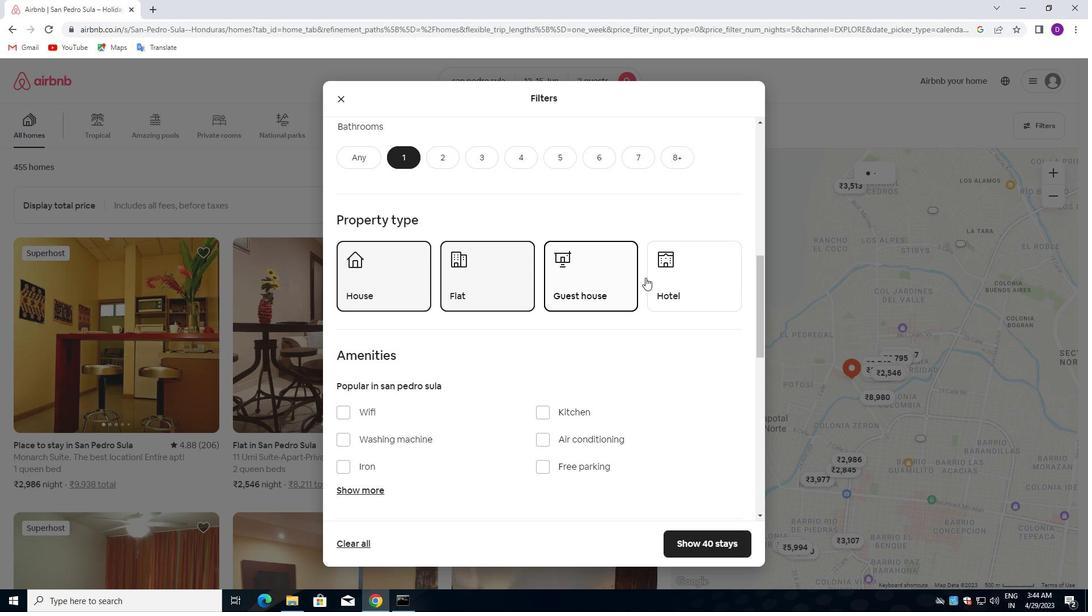 
Action: Mouse pressed left at (674, 275)
Screenshot: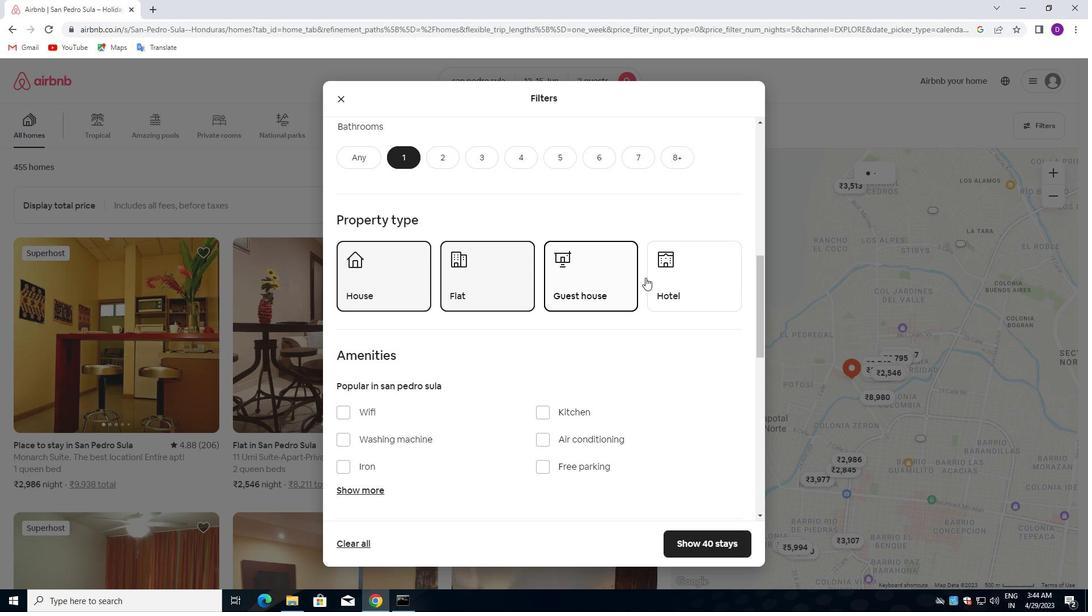 
Action: Mouse moved to (543, 332)
Screenshot: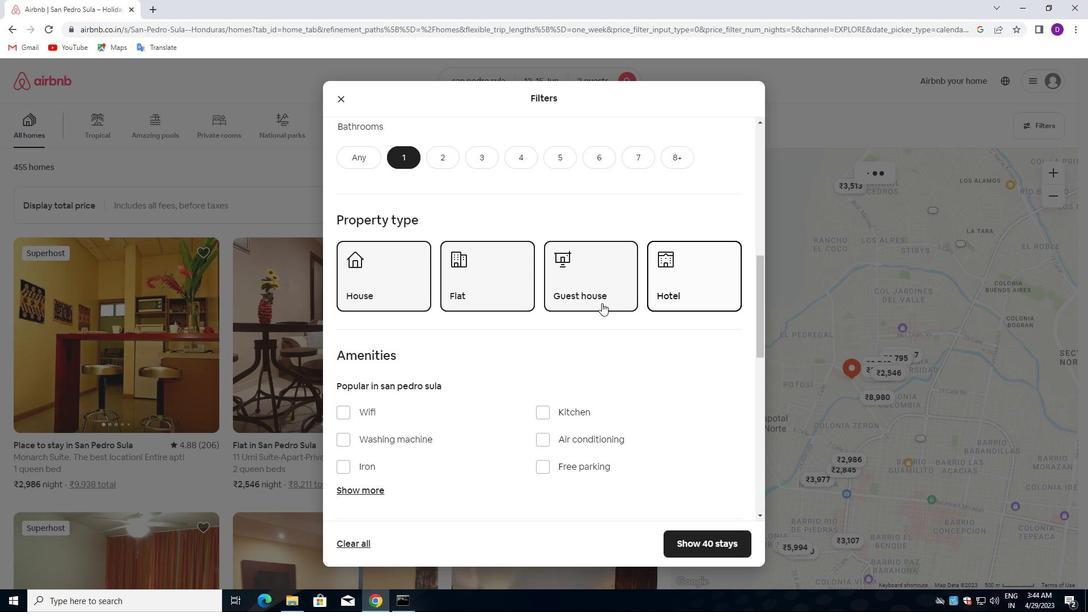 
Action: Mouse scrolled (543, 332) with delta (0, 0)
Screenshot: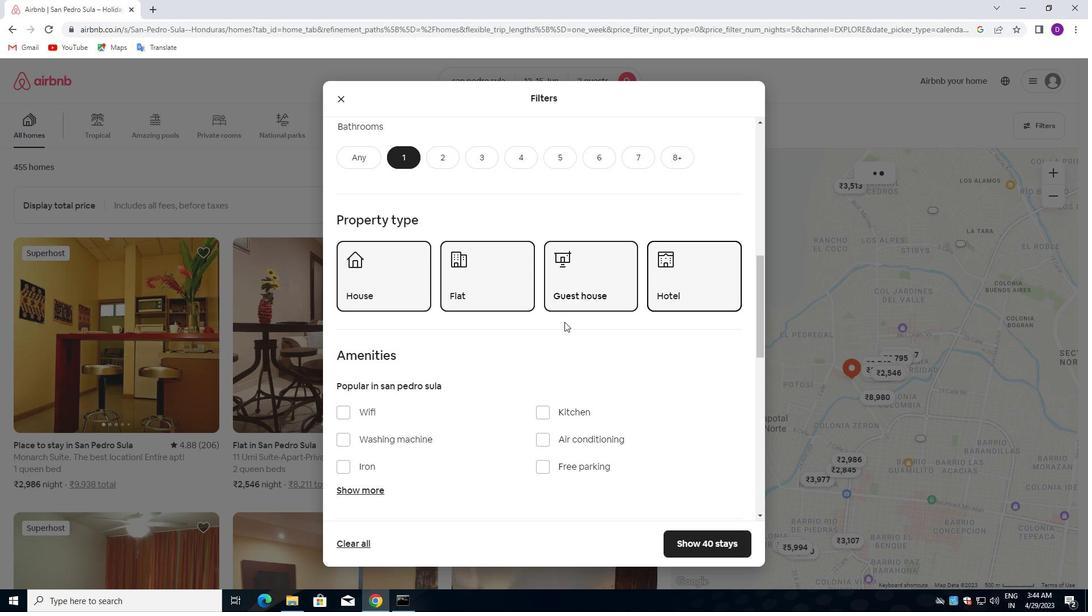 
Action: Mouse scrolled (543, 332) with delta (0, 0)
Screenshot: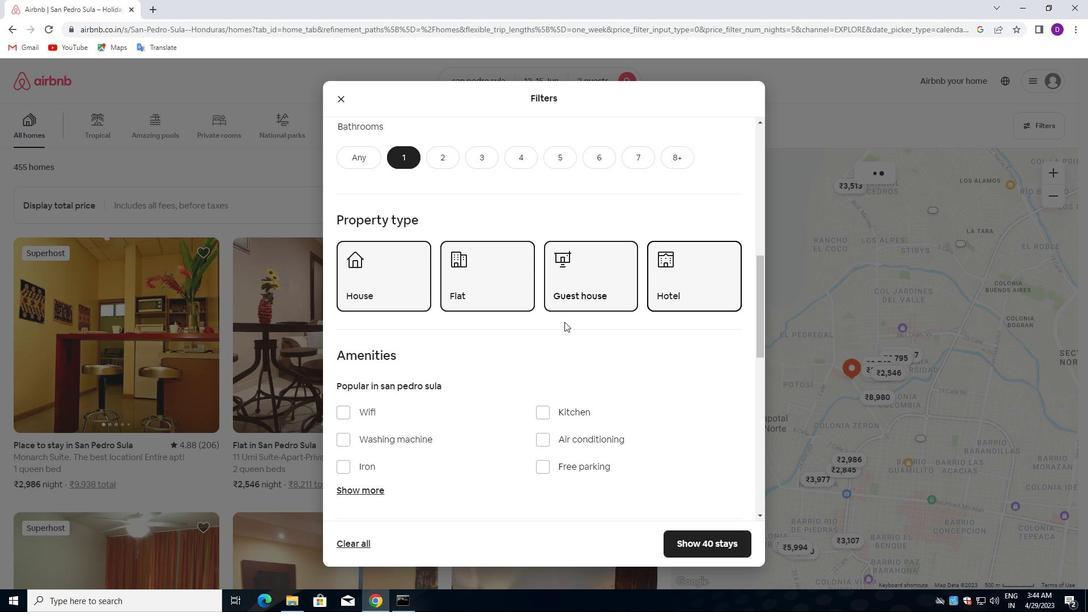 
Action: Mouse scrolled (543, 332) with delta (0, 0)
Screenshot: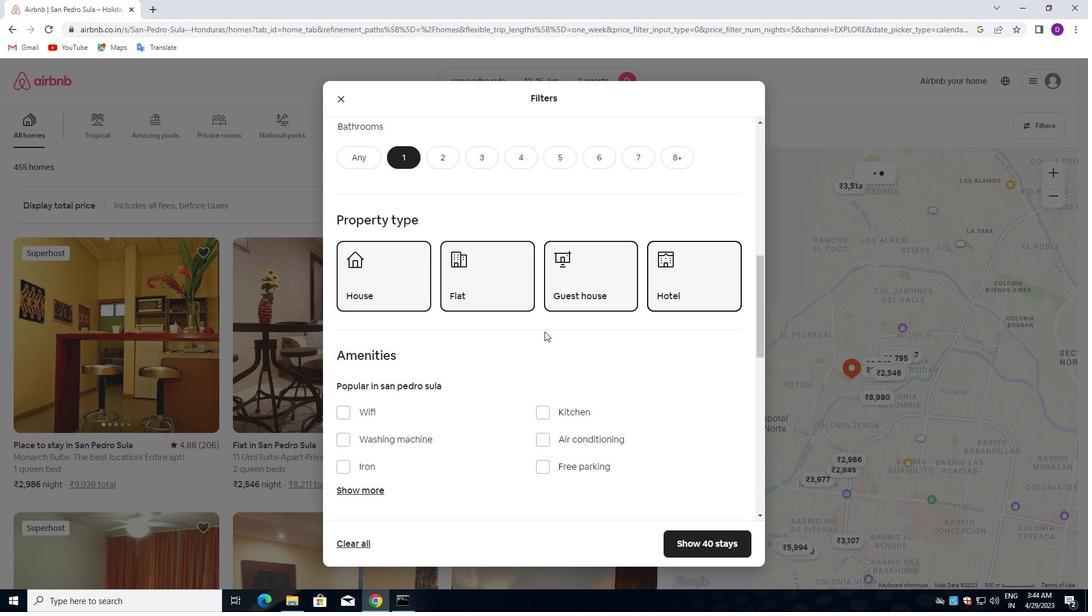 
Action: Mouse scrolled (543, 332) with delta (0, 0)
Screenshot: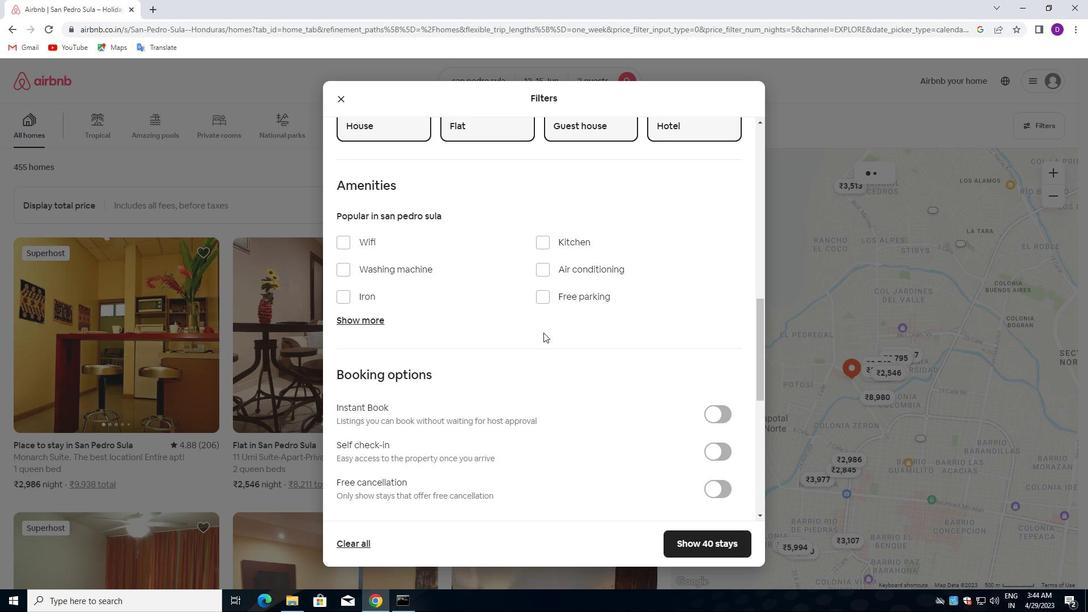 
Action: Mouse scrolled (543, 332) with delta (0, 0)
Screenshot: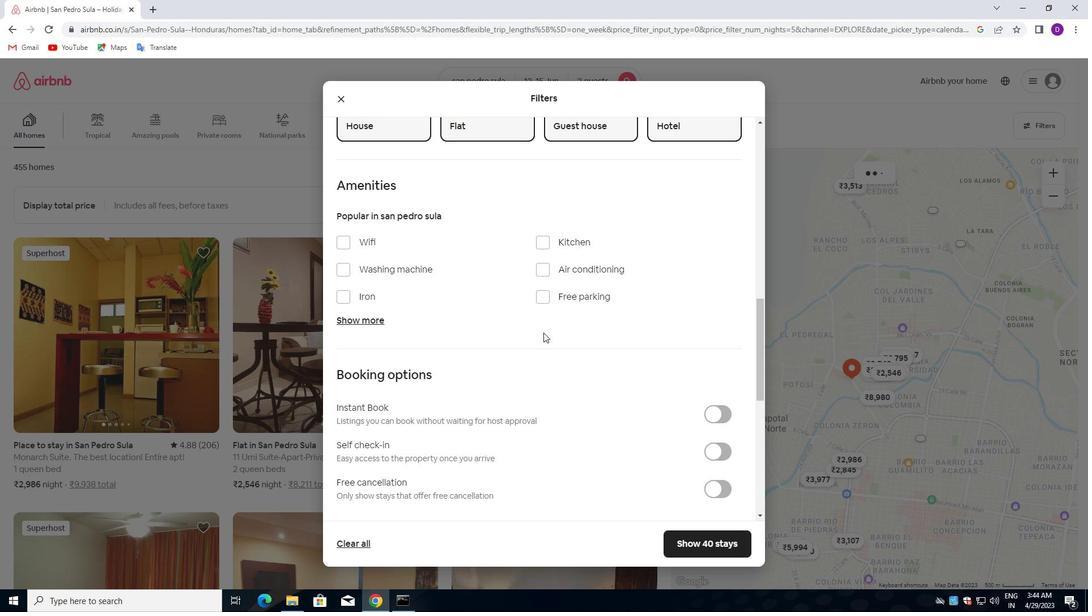 
Action: Mouse moved to (716, 337)
Screenshot: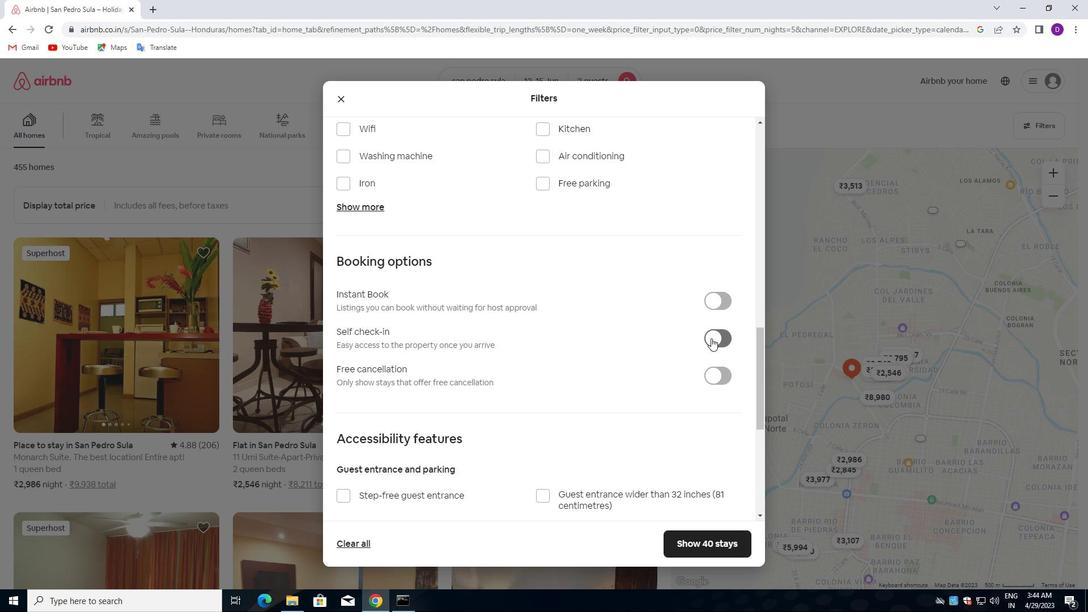 
Action: Mouse pressed left at (716, 337)
Screenshot: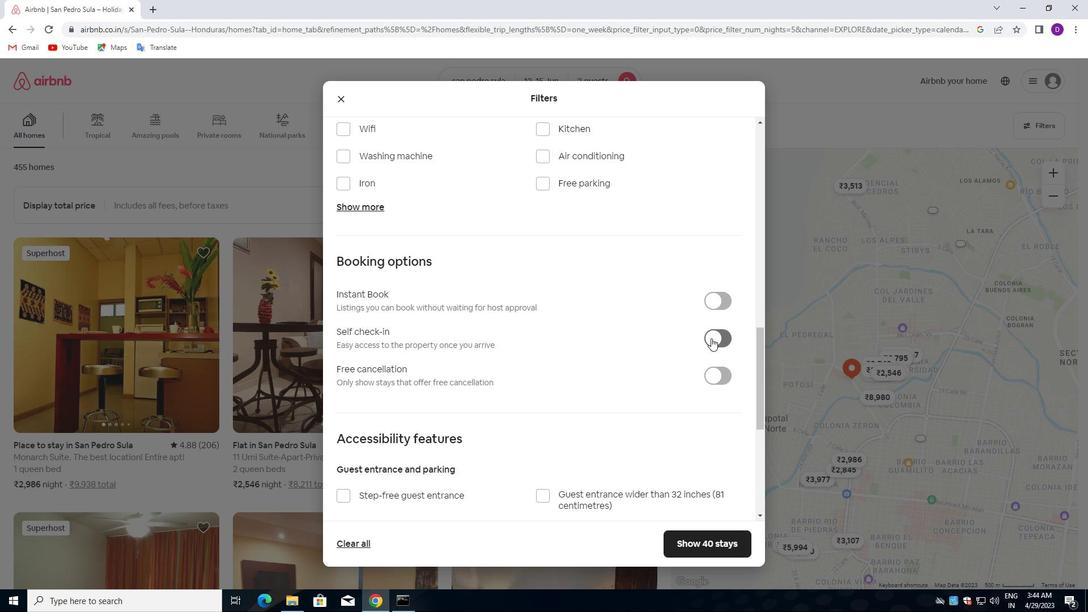 
Action: Mouse moved to (564, 354)
Screenshot: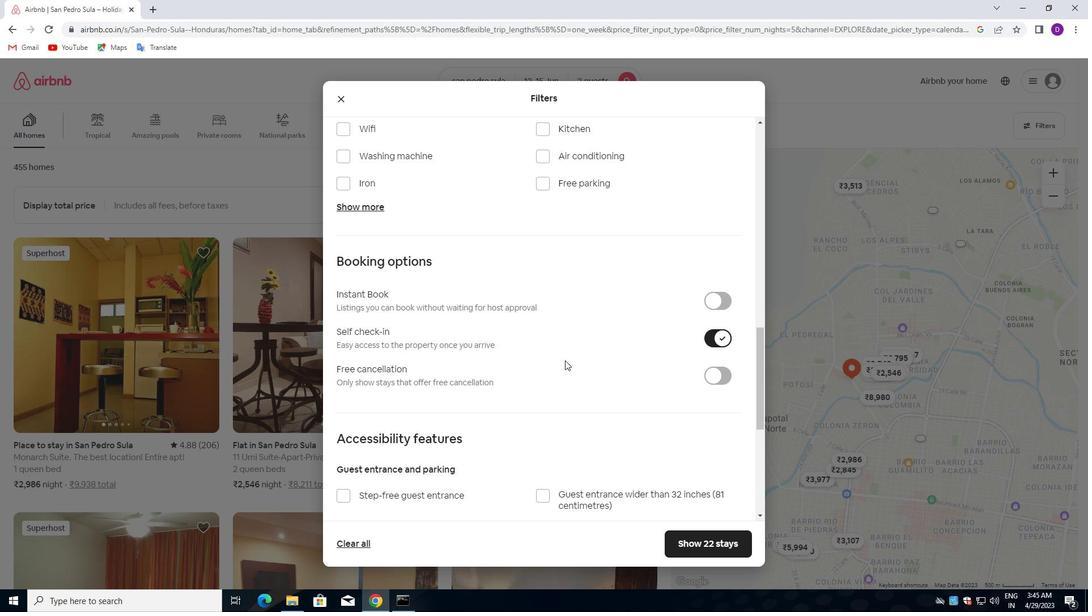 
Action: Mouse scrolled (564, 353) with delta (0, 0)
Screenshot: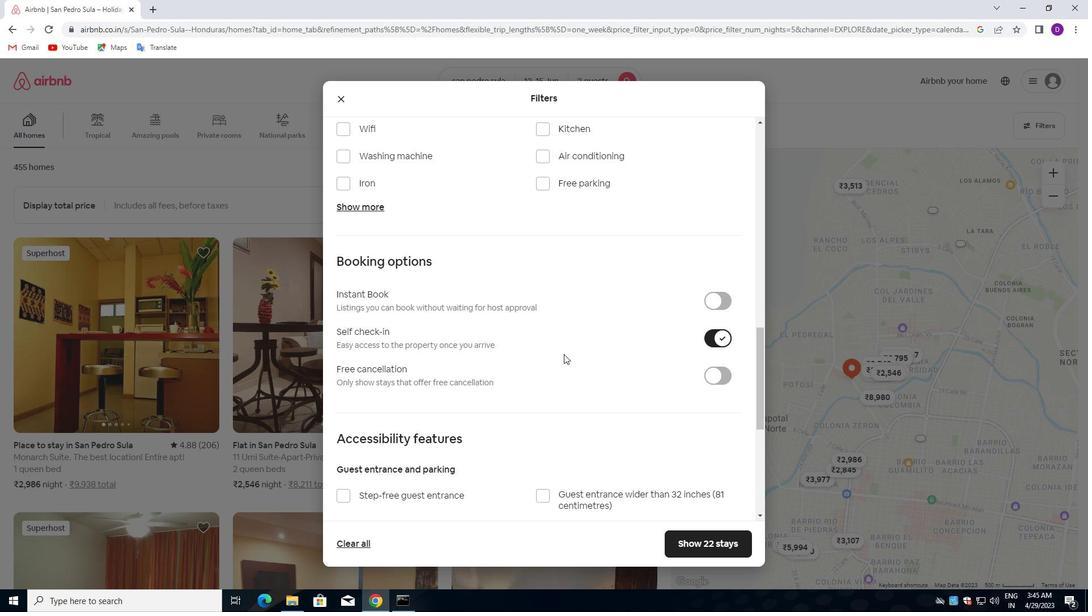 
Action: Mouse scrolled (564, 353) with delta (0, 0)
Screenshot: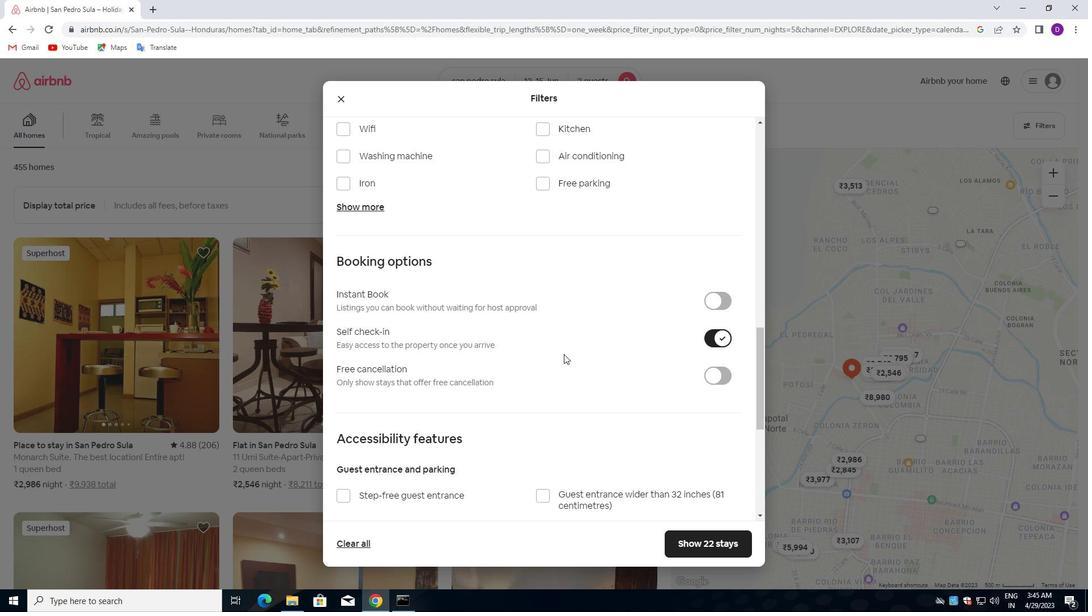 
Action: Mouse scrolled (564, 353) with delta (0, 0)
Screenshot: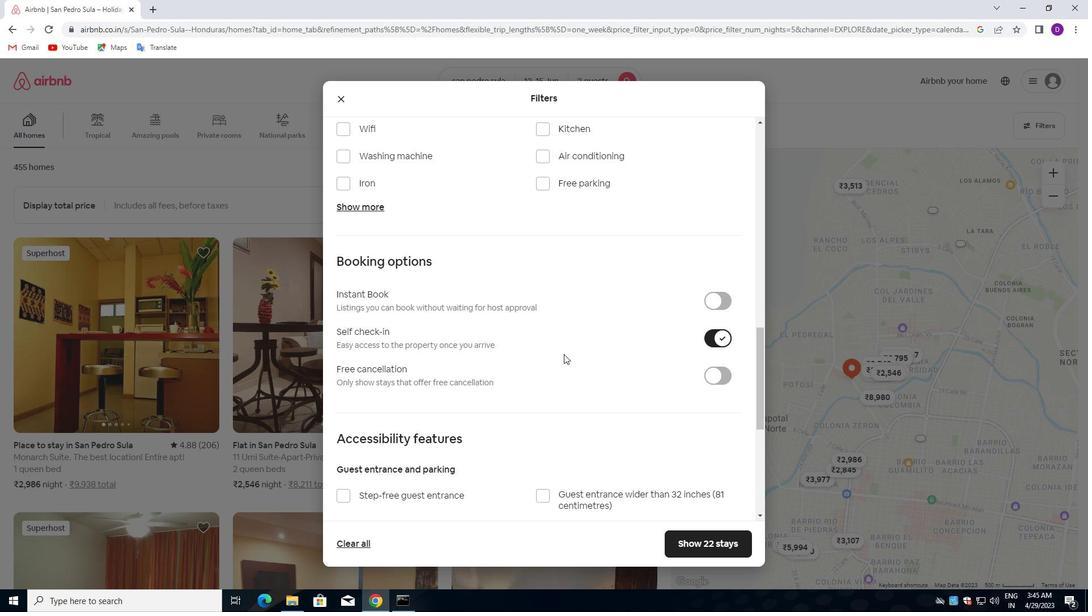 
Action: Mouse moved to (564, 354)
Screenshot: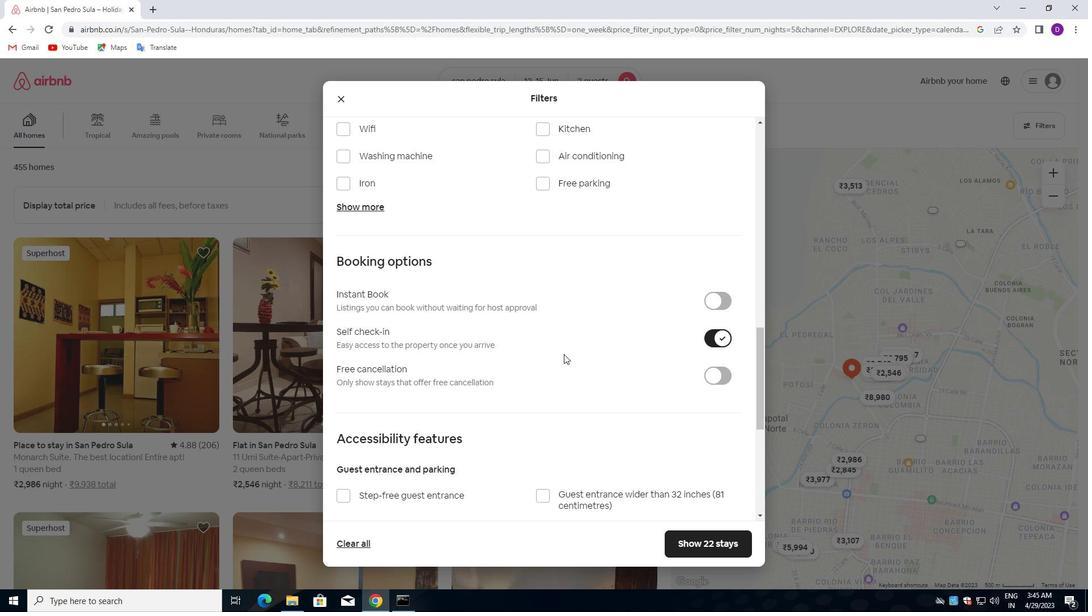 
Action: Mouse scrolled (564, 354) with delta (0, 0)
Screenshot: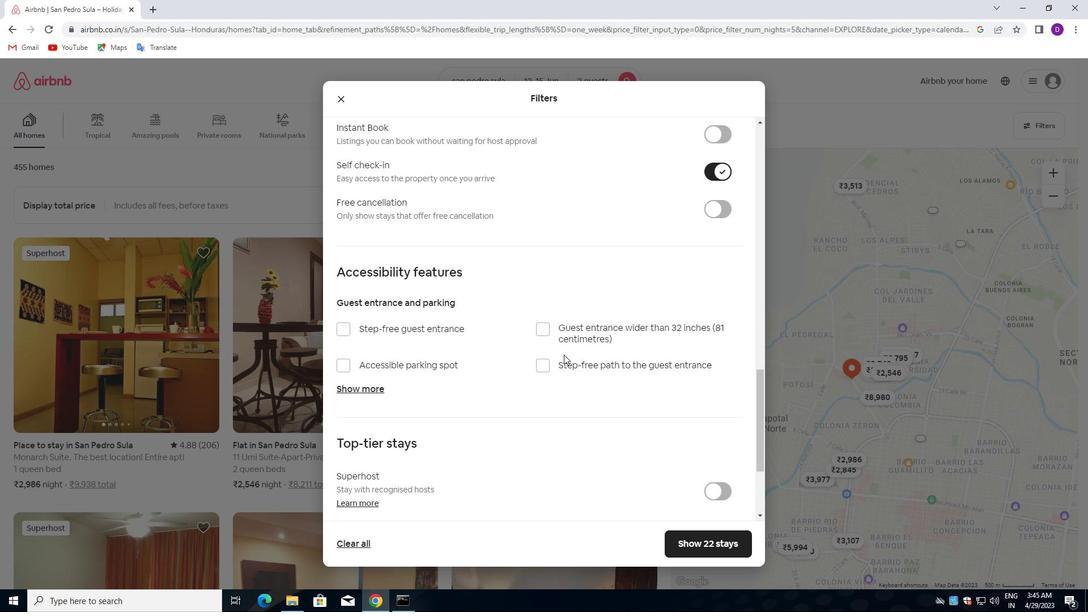 
Action: Mouse moved to (563, 355)
Screenshot: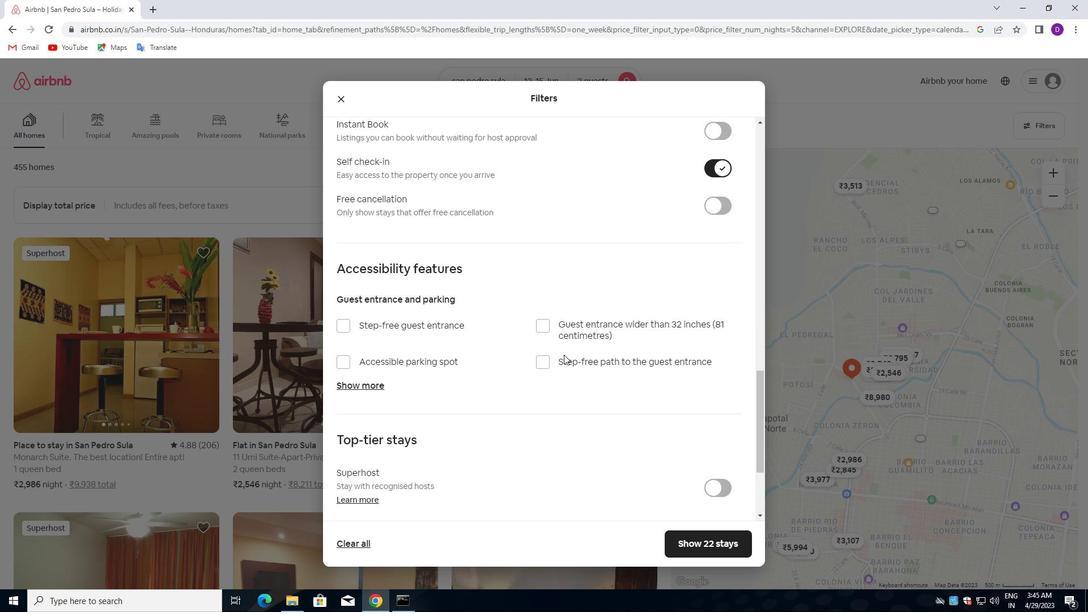 
Action: Mouse scrolled (563, 354) with delta (0, 0)
Screenshot: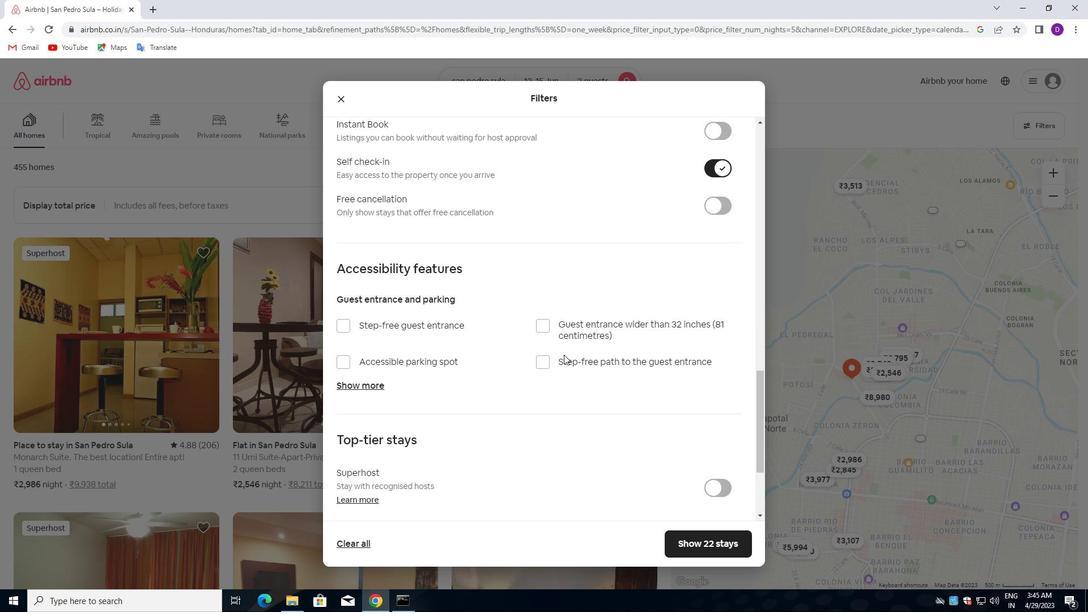 
Action: Mouse moved to (561, 356)
Screenshot: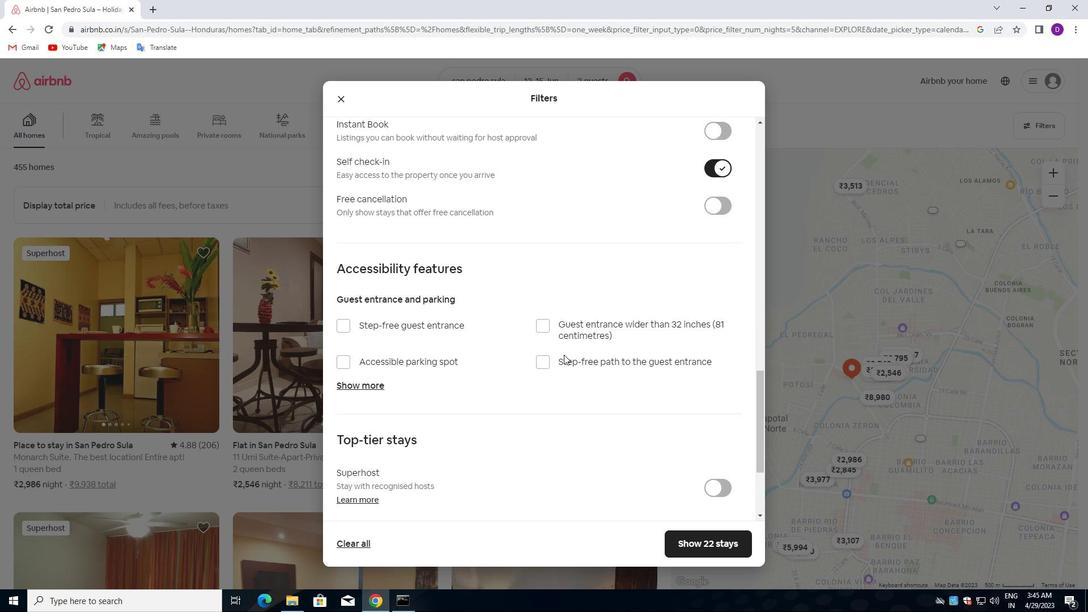 
Action: Mouse scrolled (561, 355) with delta (0, 0)
Screenshot: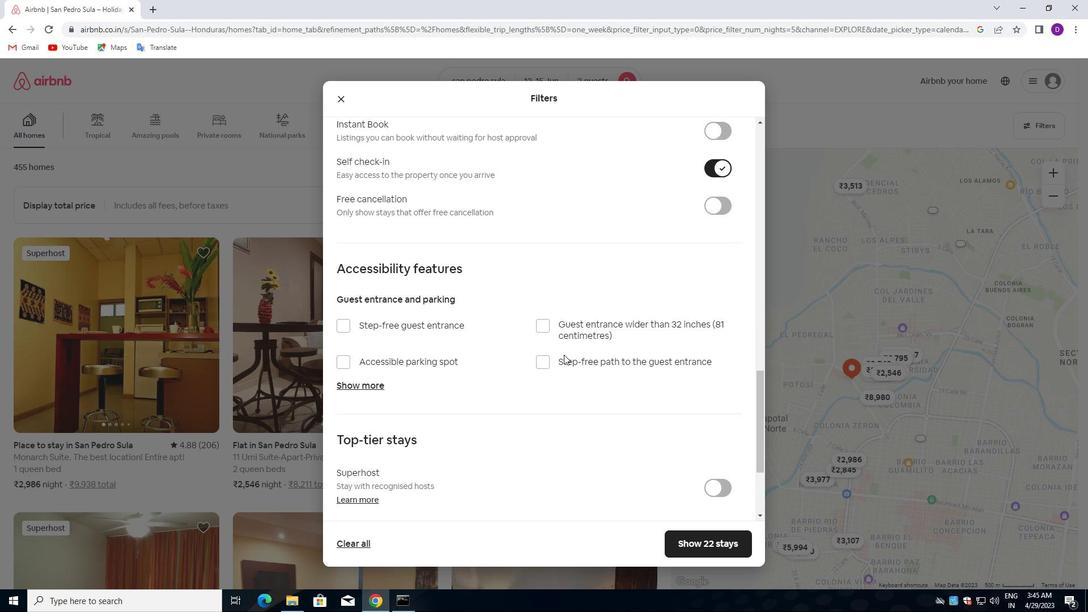 
Action: Mouse moved to (559, 357)
Screenshot: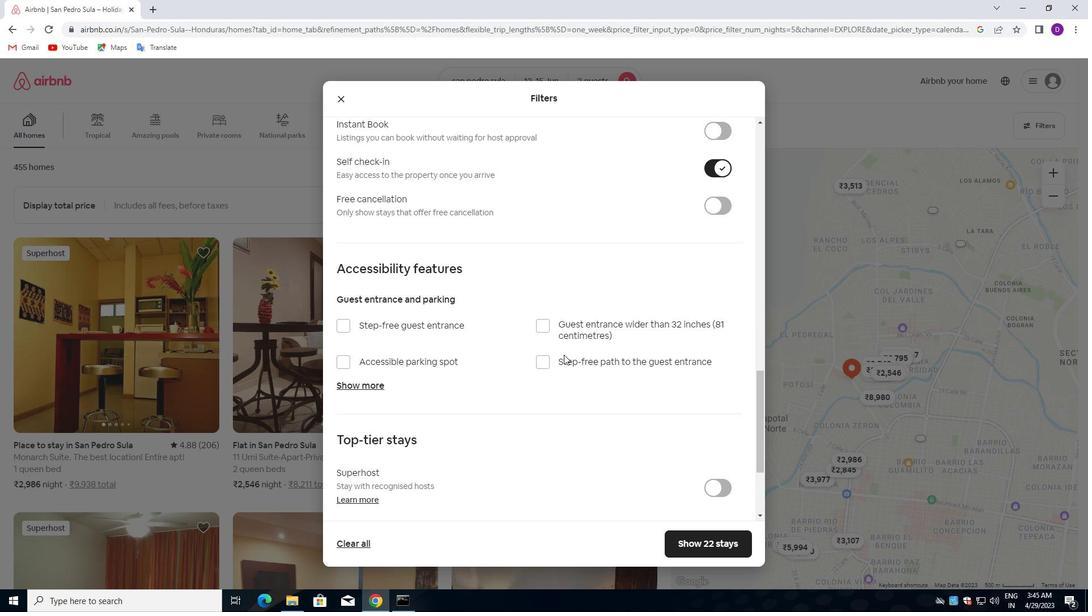 
Action: Mouse scrolled (559, 357) with delta (0, 0)
Screenshot: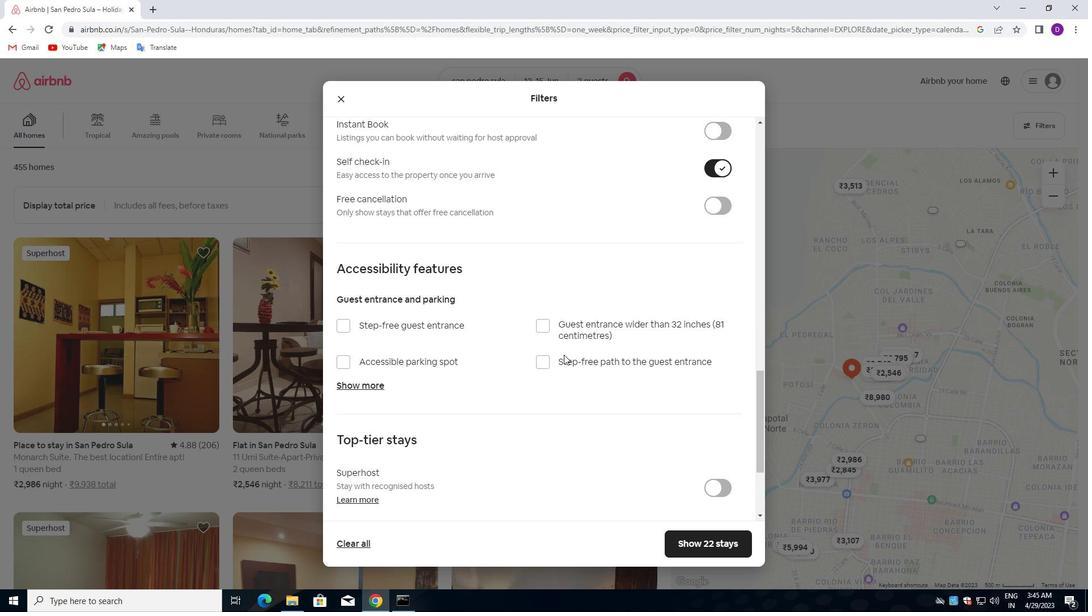 
Action: Mouse moved to (345, 442)
Screenshot: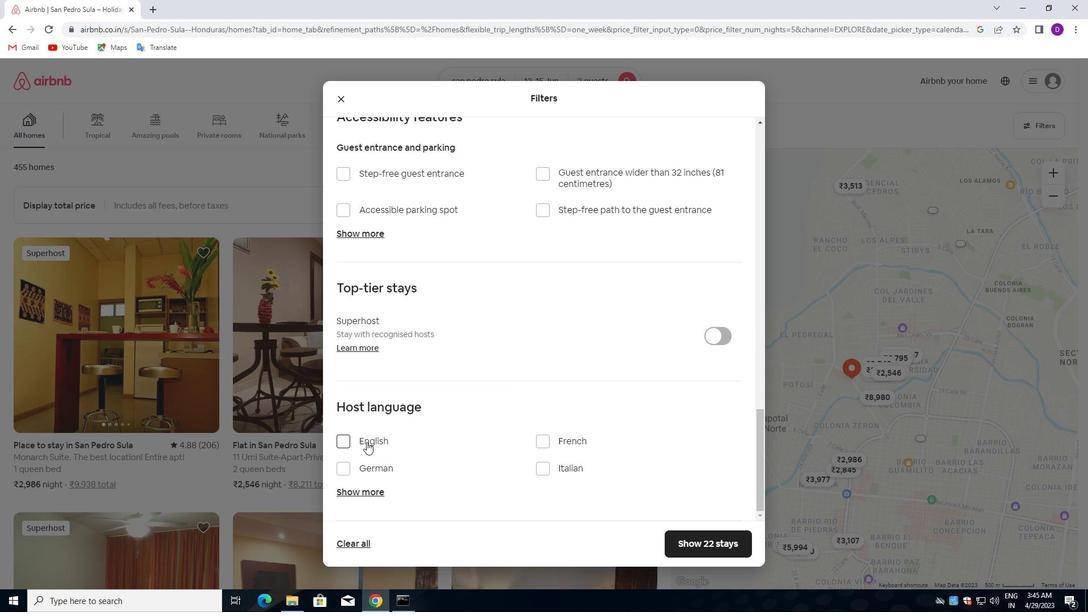
Action: Mouse pressed left at (345, 442)
Screenshot: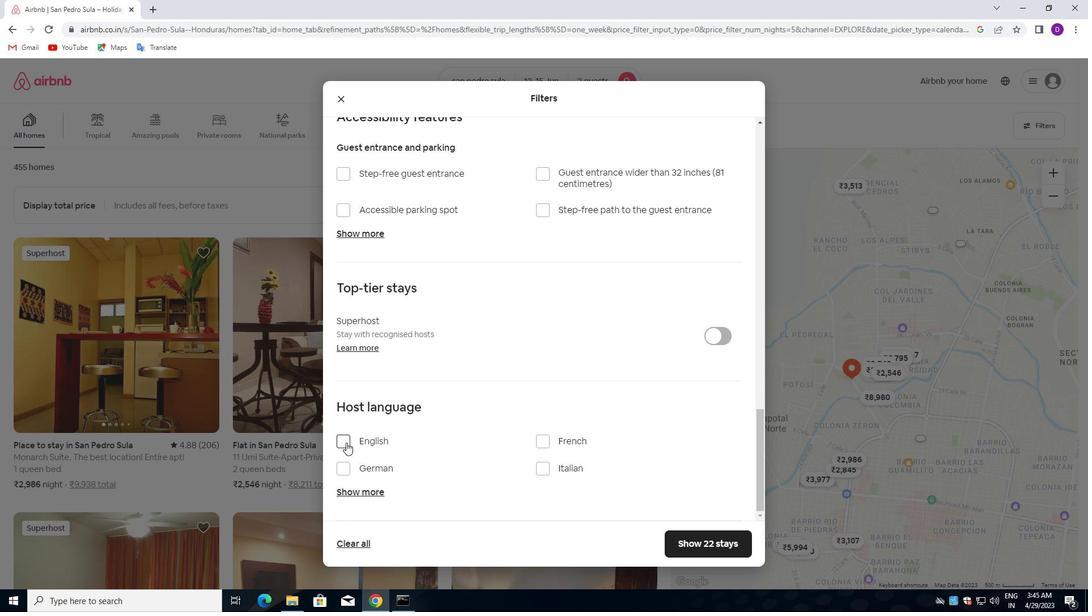 
Action: Mouse moved to (701, 539)
Screenshot: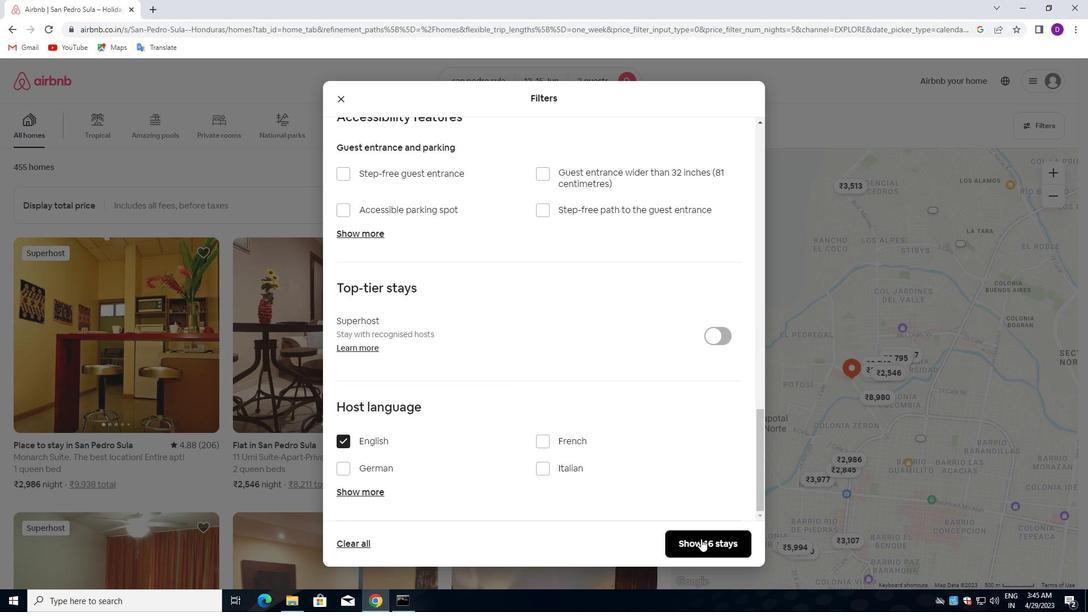 
Action: Mouse pressed left at (701, 539)
Screenshot: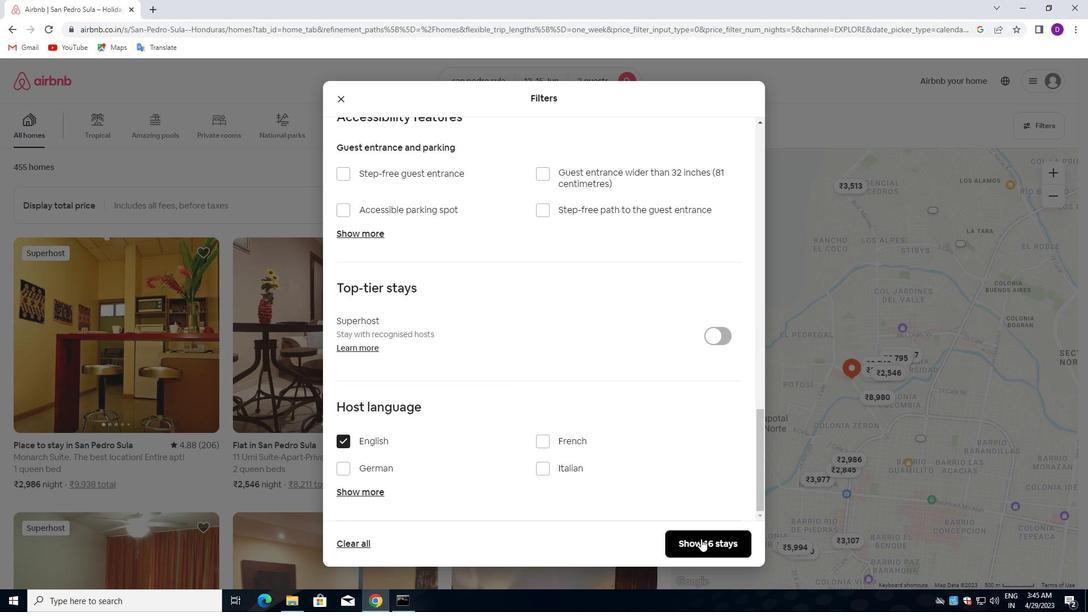 
Action: Mouse moved to (603, 444)
Screenshot: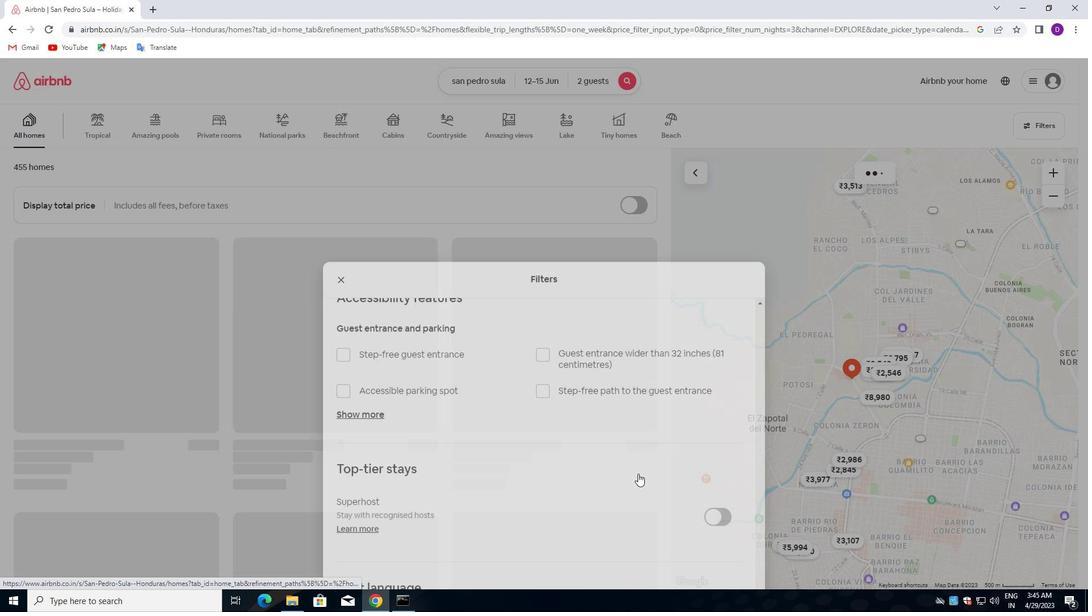 
